 Task: Open Card Card0000000285 in Board Board0000000072 in Workspace WS0000000024 in Trello. Add Member Nikrathi889@gmail.com to Card Card0000000285 in Board Board0000000072 in Workspace WS0000000024 in Trello. Add Purple Label titled Label0000000285 to Card Card0000000285 in Board Board0000000072 in Workspace WS0000000024 in Trello. Add Checklist CL0000000285 to Card Card0000000285 in Board Board0000000072 in Workspace WS0000000024 in Trello. Add Dates with Start Date as Aug 01 2023 and Due Date as Aug 31 2023 to Card Card0000000285 in Board Board0000000072 in Workspace WS0000000024 in Trello
Action: Mouse moved to (414, 220)
Screenshot: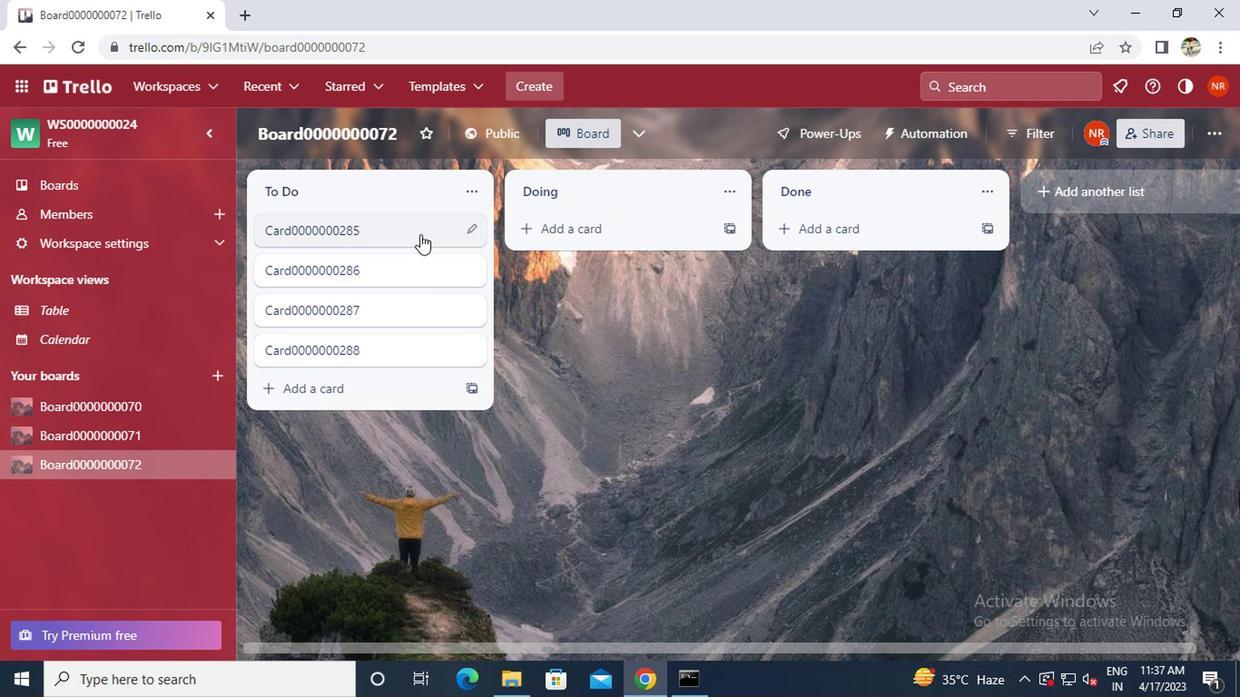 
Action: Mouse pressed left at (414, 220)
Screenshot: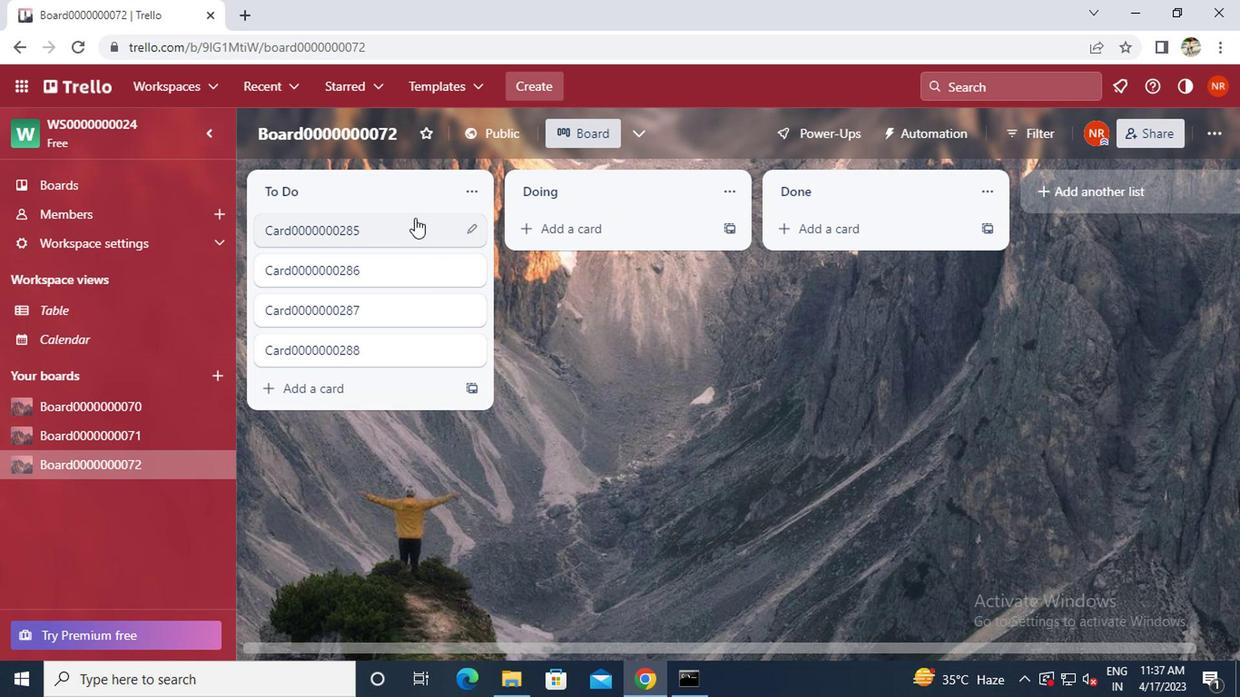 
Action: Mouse moved to (828, 240)
Screenshot: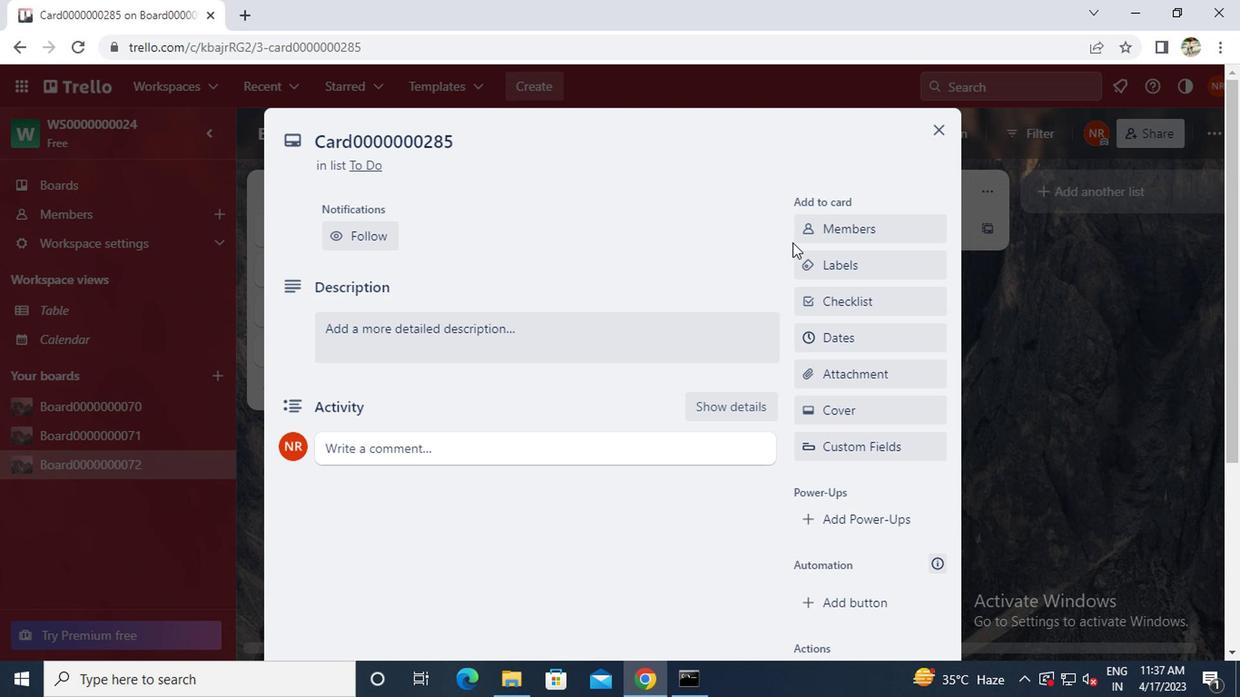 
Action: Mouse pressed left at (828, 240)
Screenshot: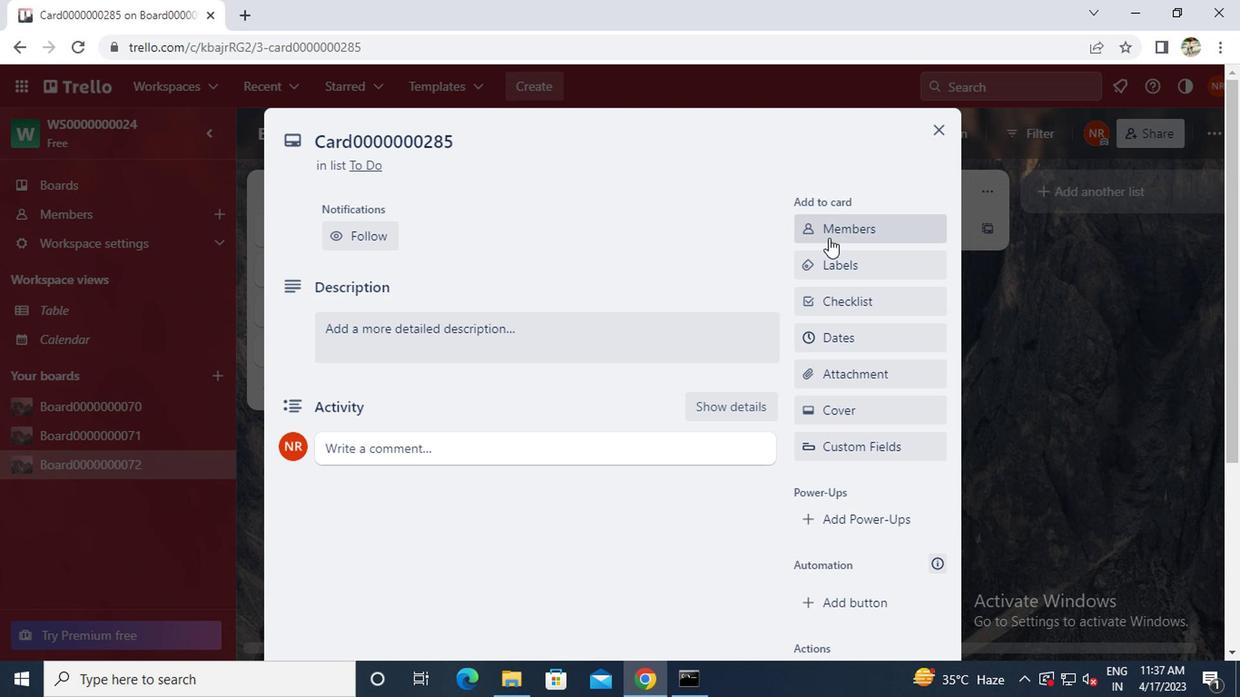 
Action: Mouse moved to (832, 237)
Screenshot: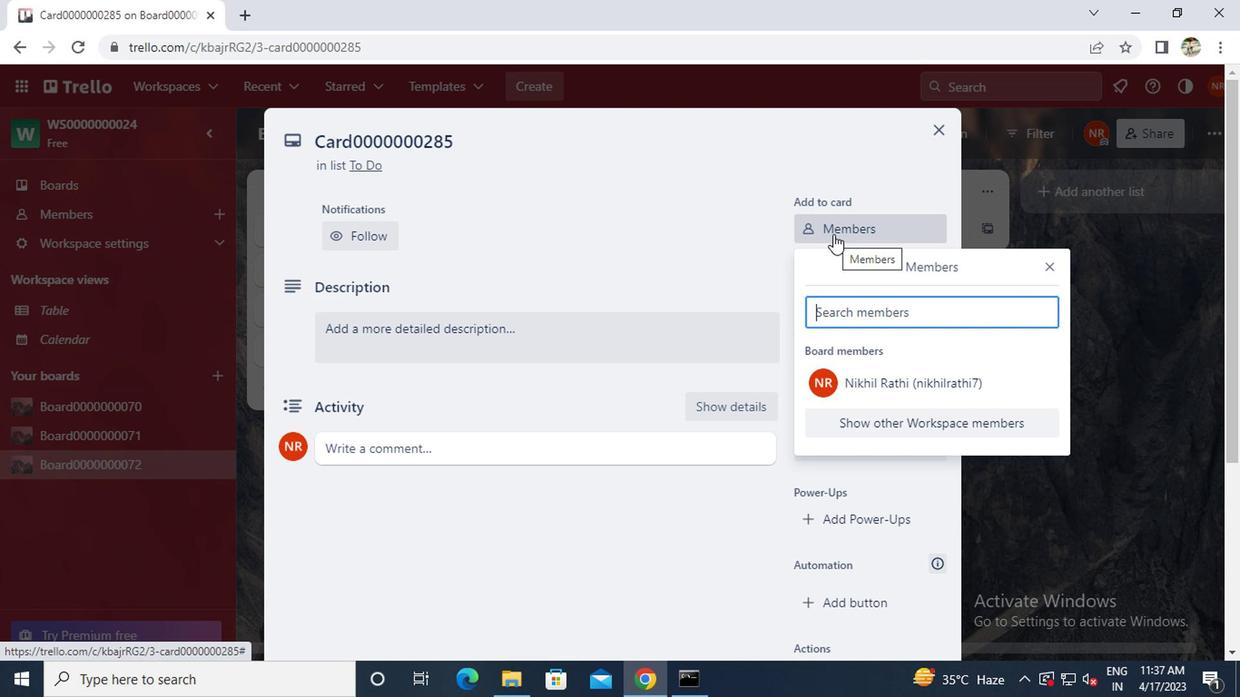 
Action: Key pressed <Key.caps_lock>nik
Screenshot: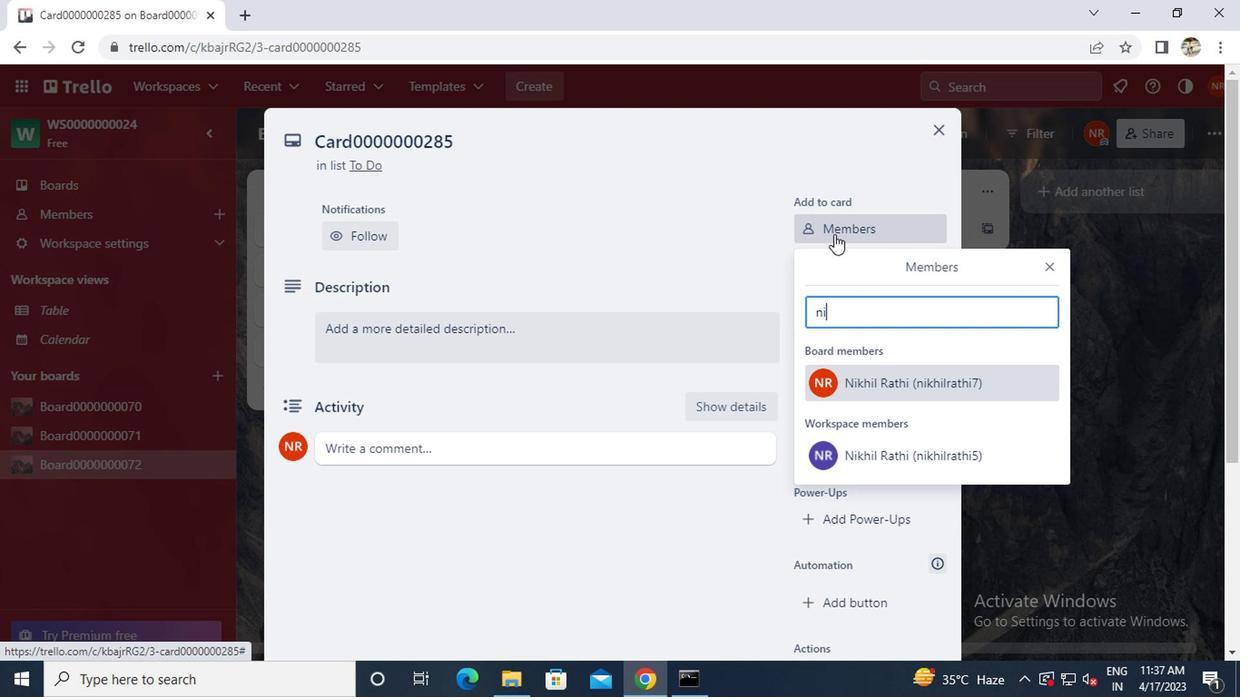 
Action: Mouse moved to (840, 232)
Screenshot: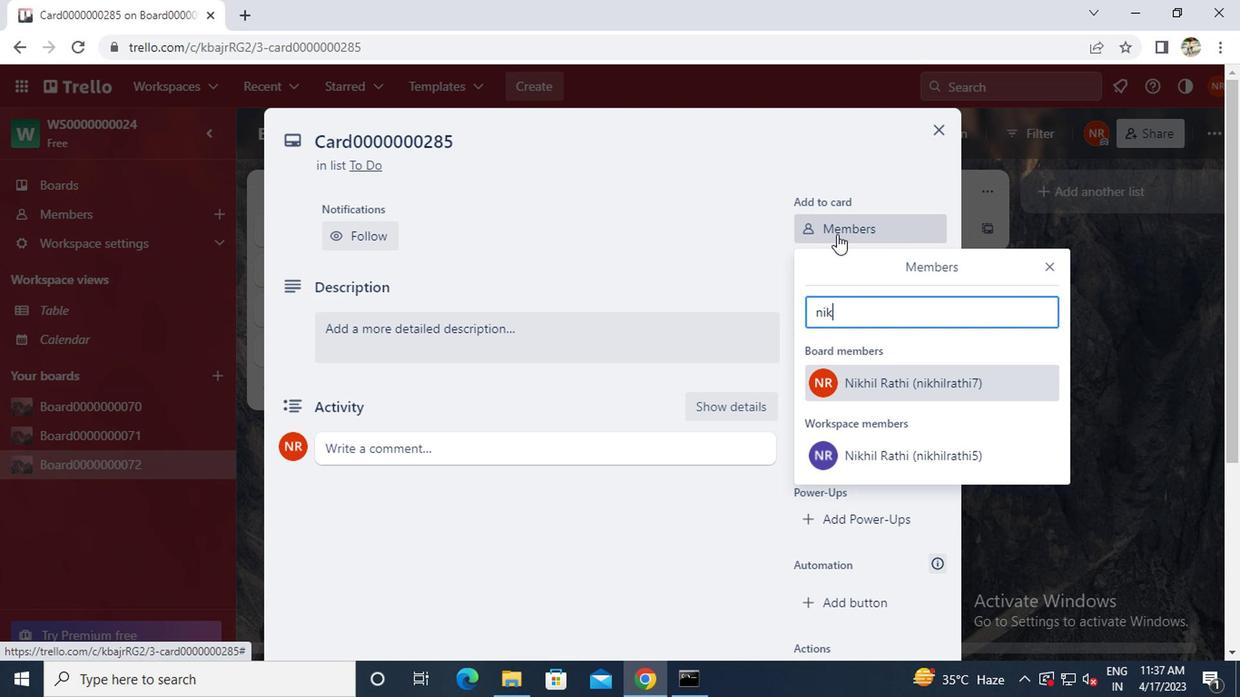 
Action: Key pressed r
Screenshot: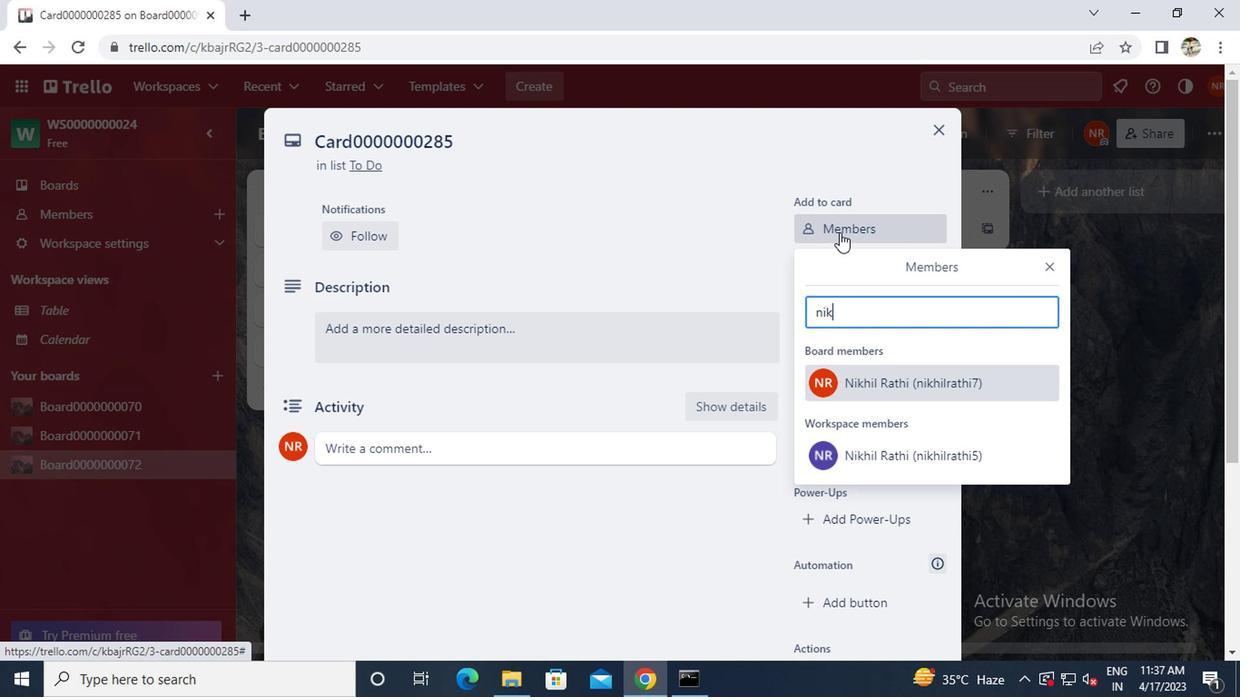 
Action: Mouse moved to (841, 232)
Screenshot: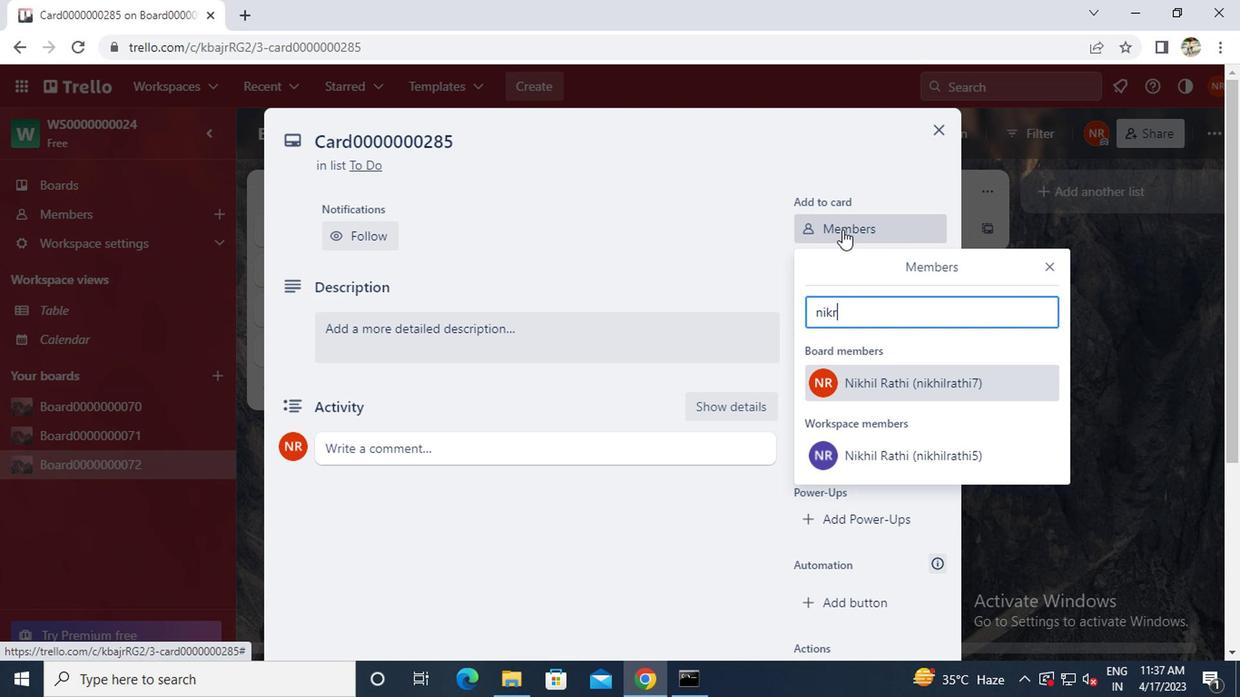 
Action: Key pressed athi
Screenshot: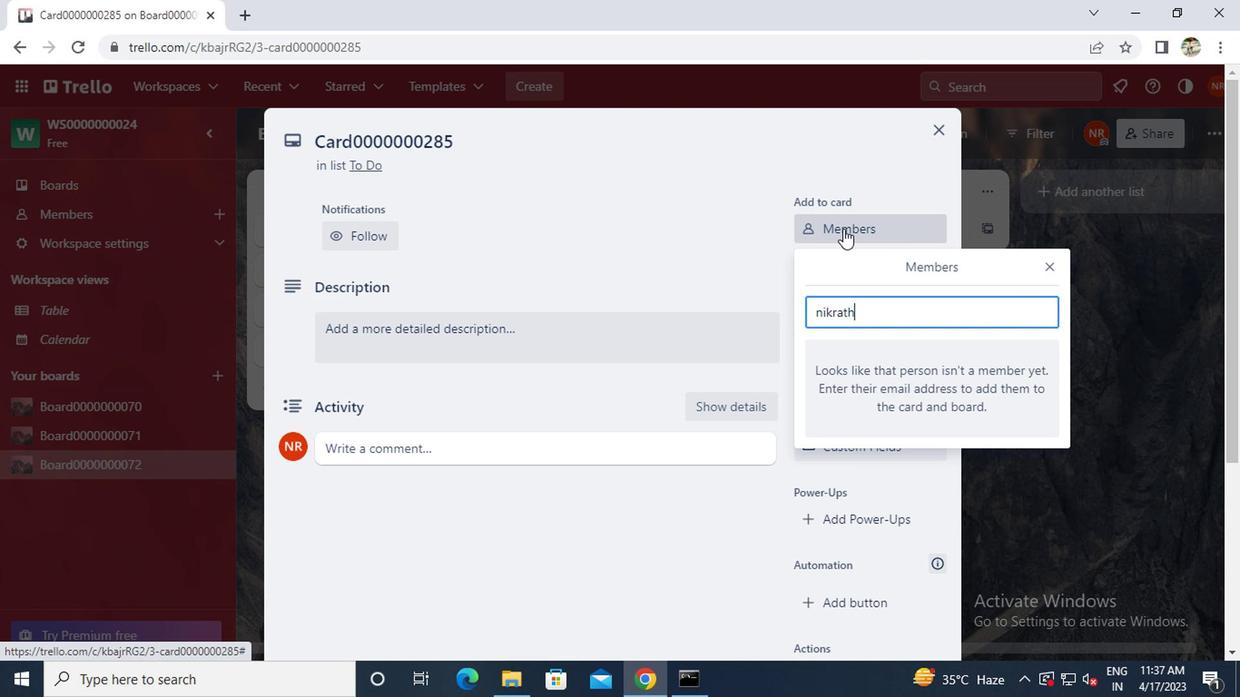 
Action: Mouse moved to (842, 230)
Screenshot: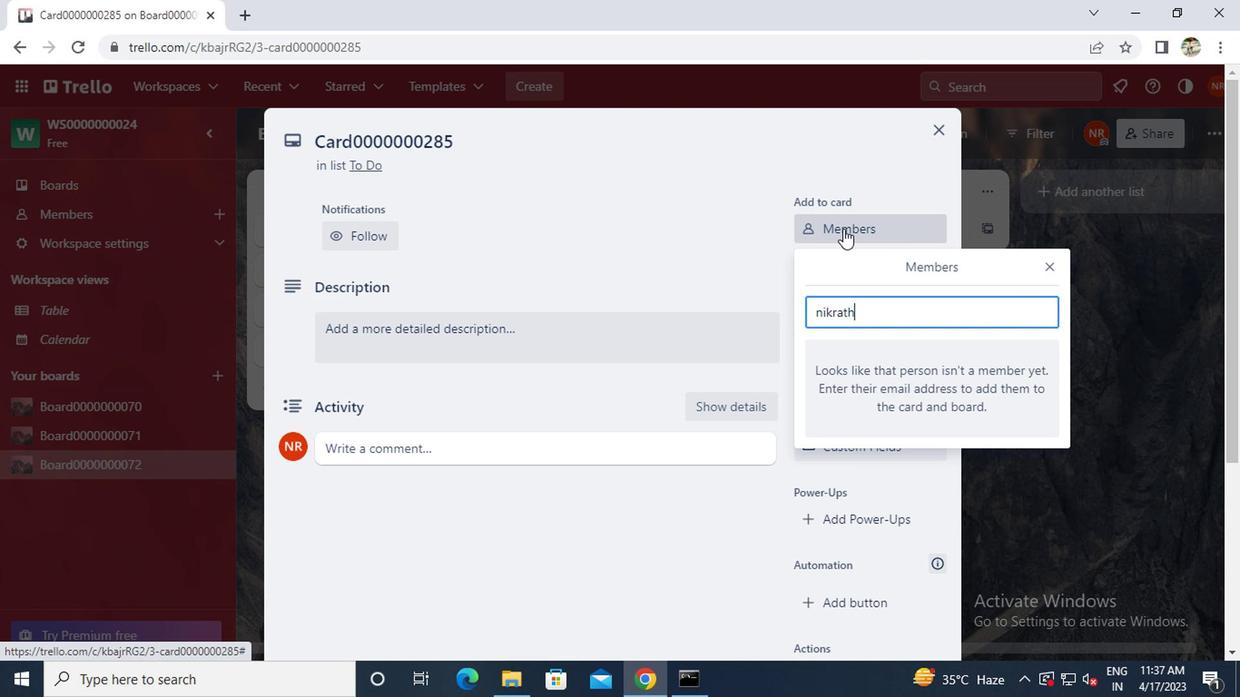 
Action: Key pressed 889<Key.shift>@GMA
Screenshot: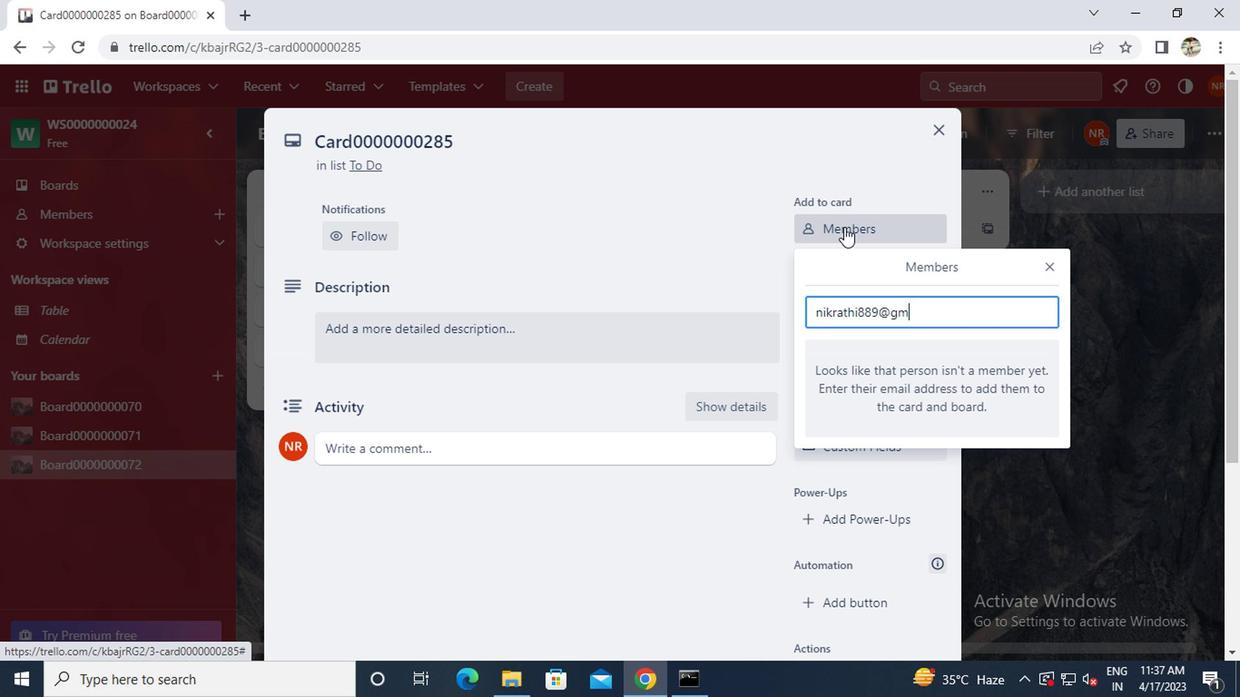 
Action: Mouse moved to (843, 230)
Screenshot: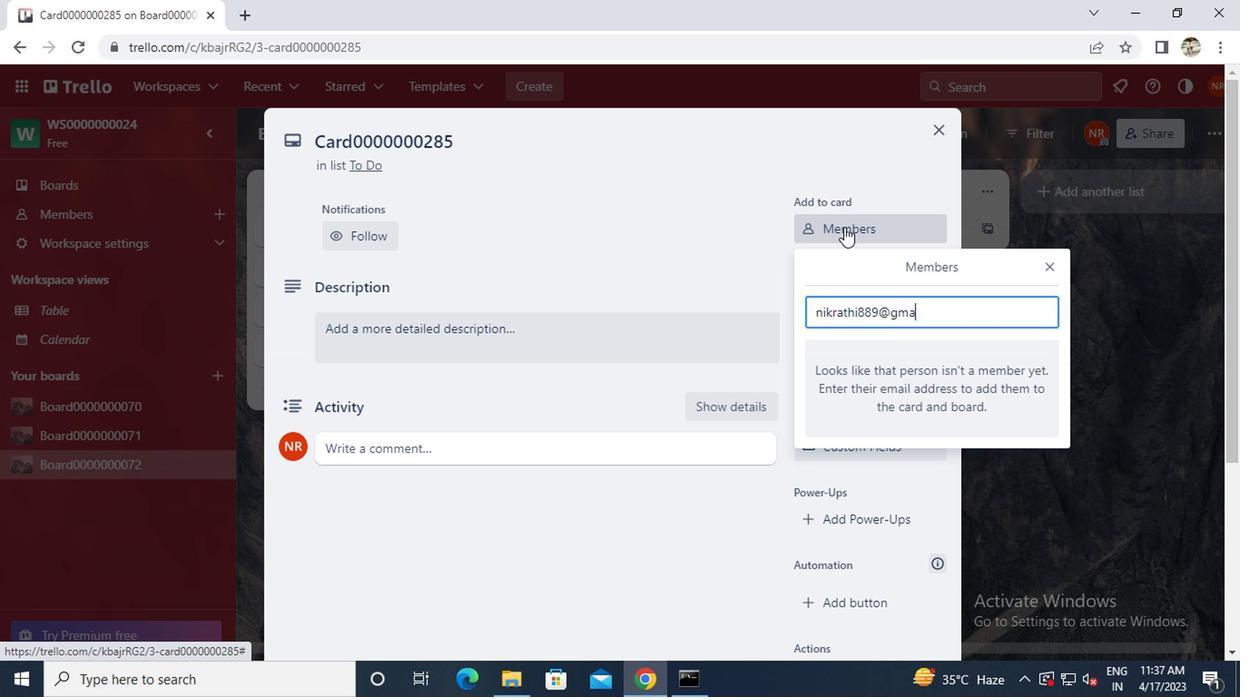 
Action: Key pressed IL.
Screenshot: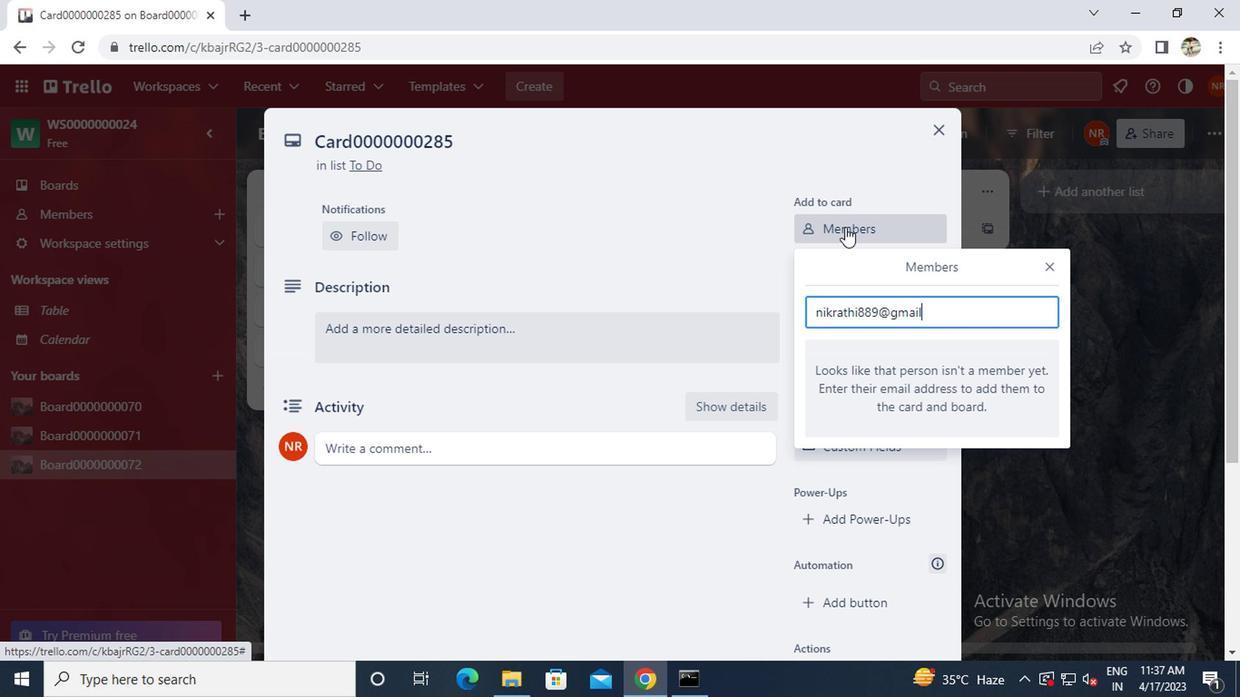 
Action: Mouse moved to (844, 229)
Screenshot: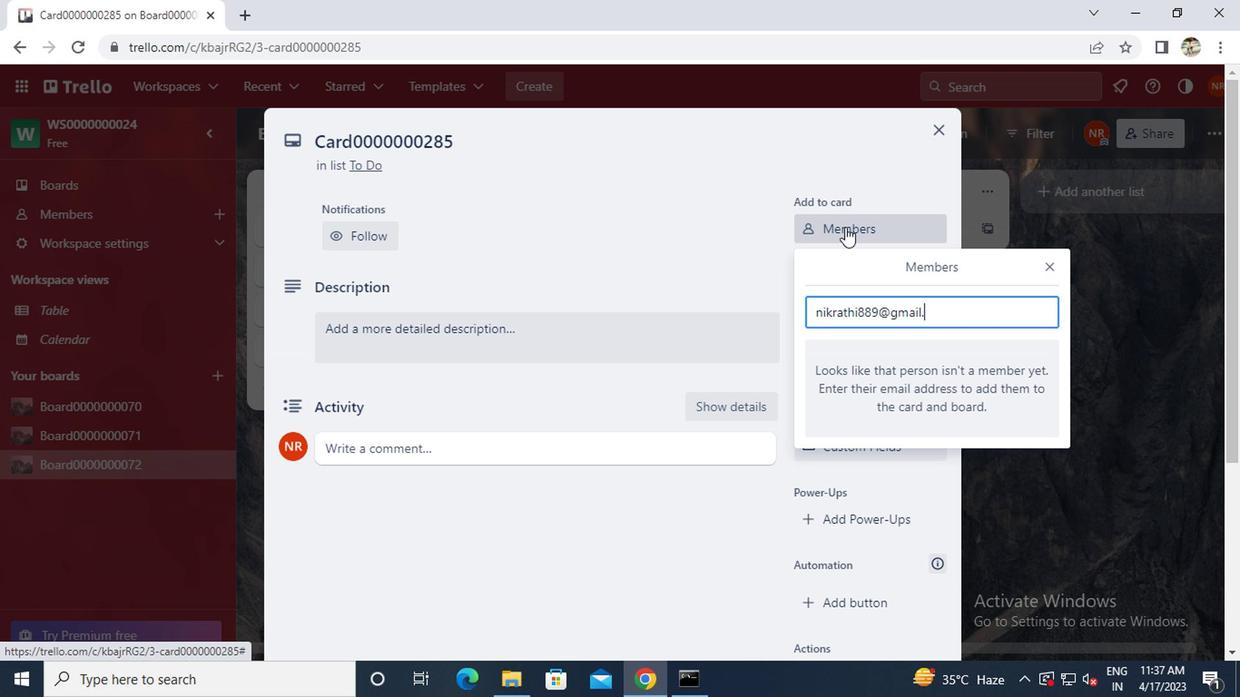 
Action: Key pressed C
Screenshot: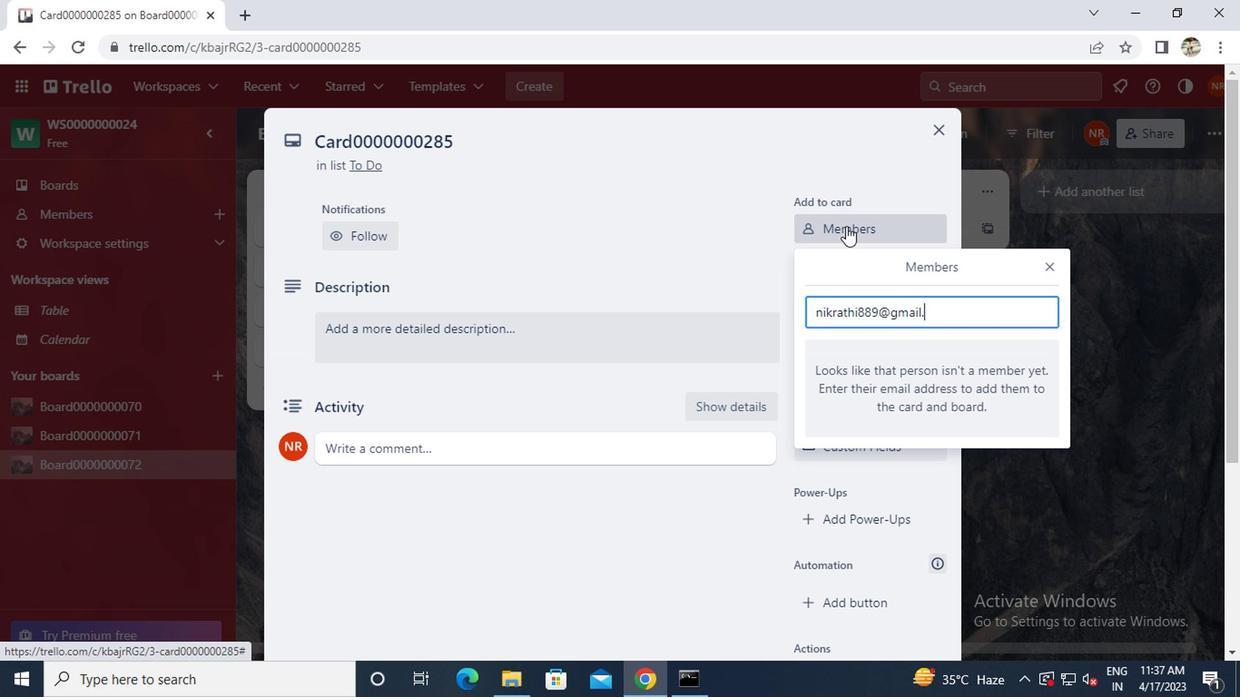 
Action: Mouse moved to (844, 229)
Screenshot: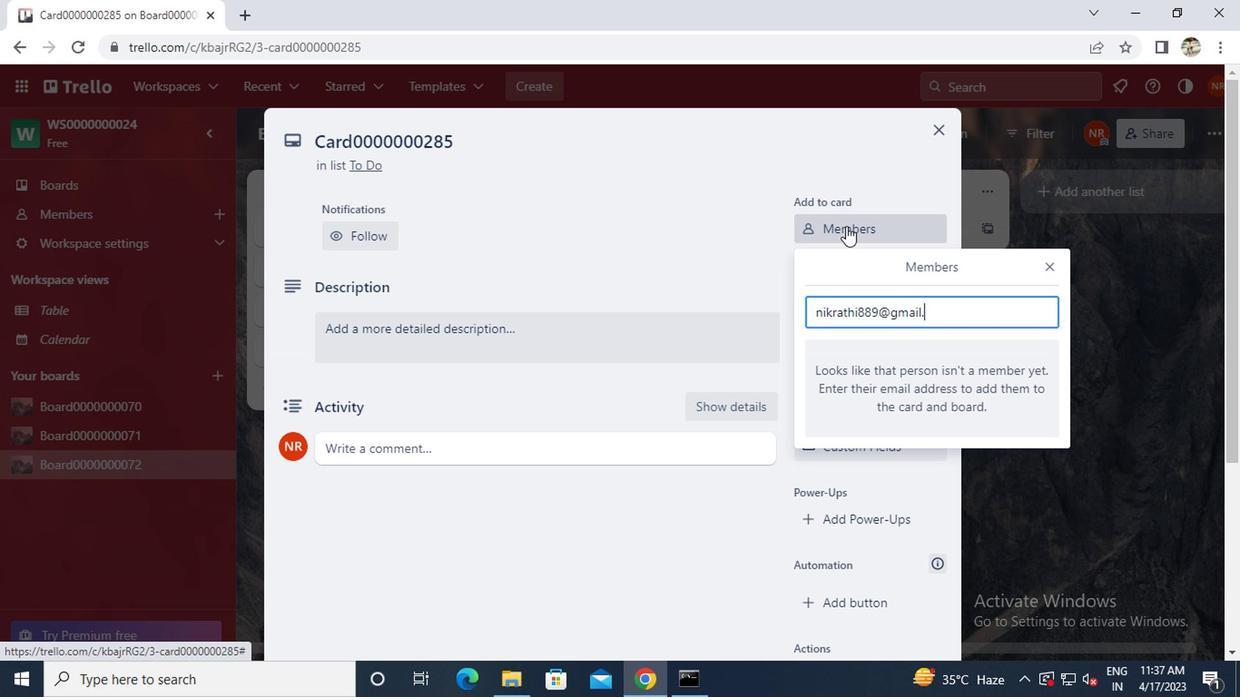 
Action: Key pressed OM
Screenshot: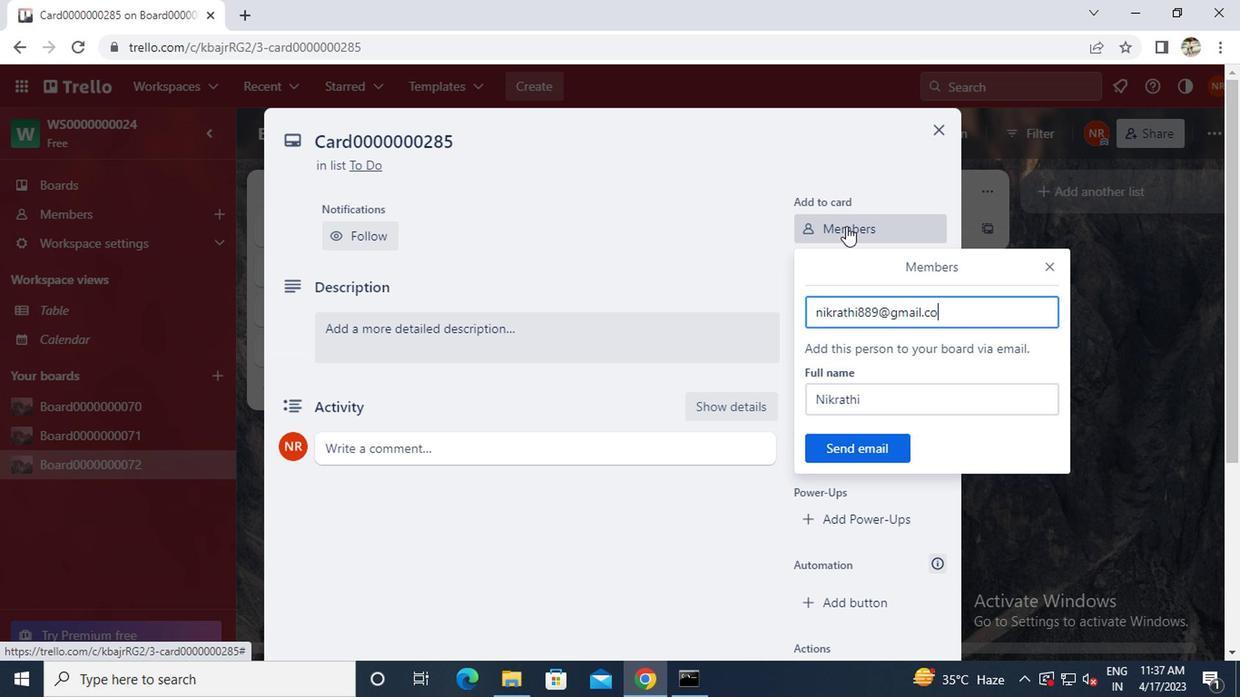 
Action: Mouse moved to (834, 454)
Screenshot: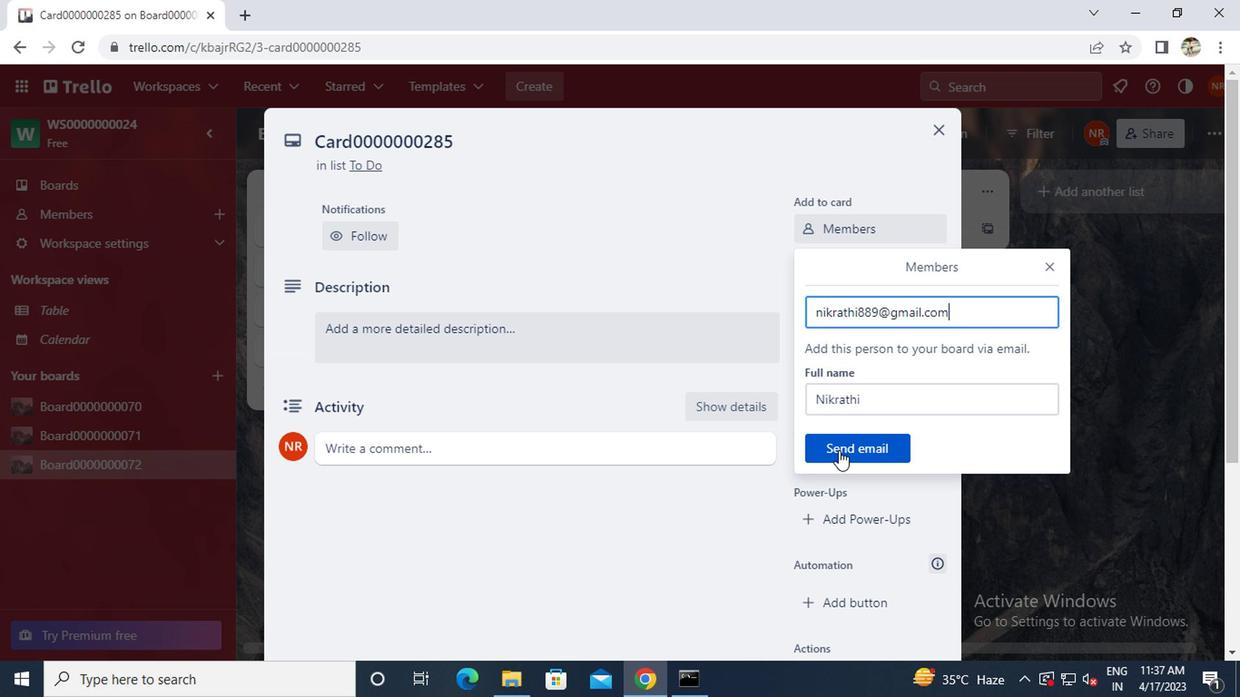 
Action: Mouse pressed left at (834, 454)
Screenshot: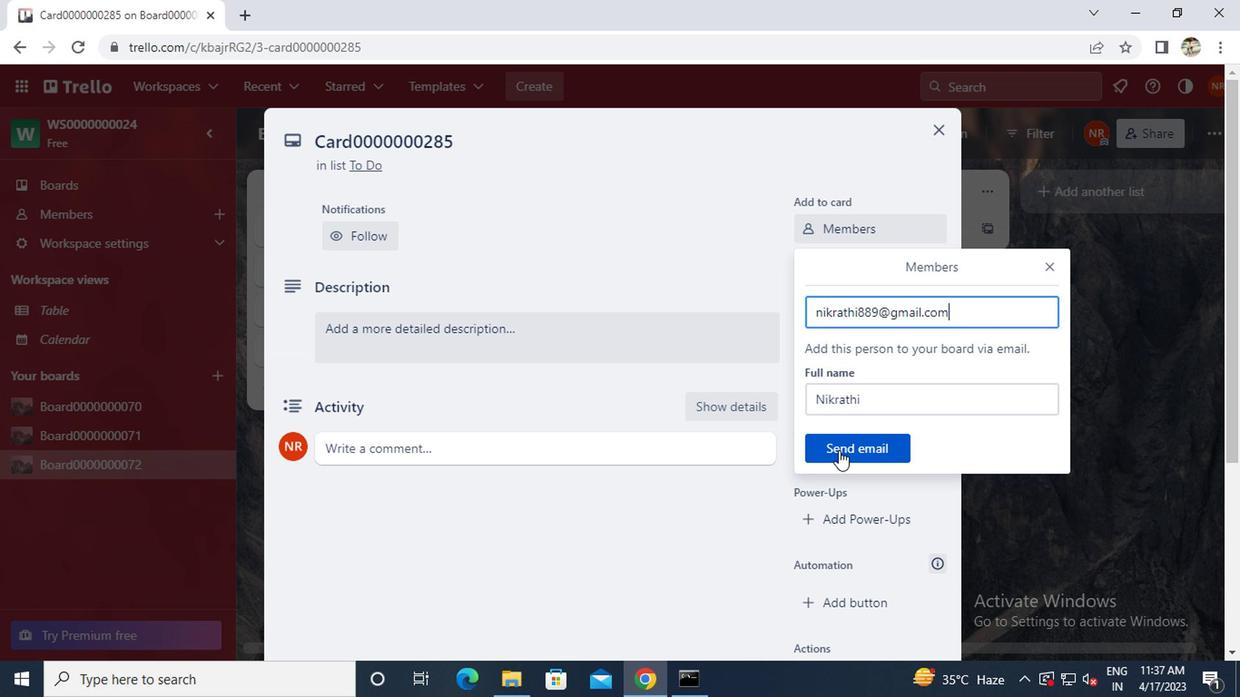 
Action: Mouse moved to (823, 274)
Screenshot: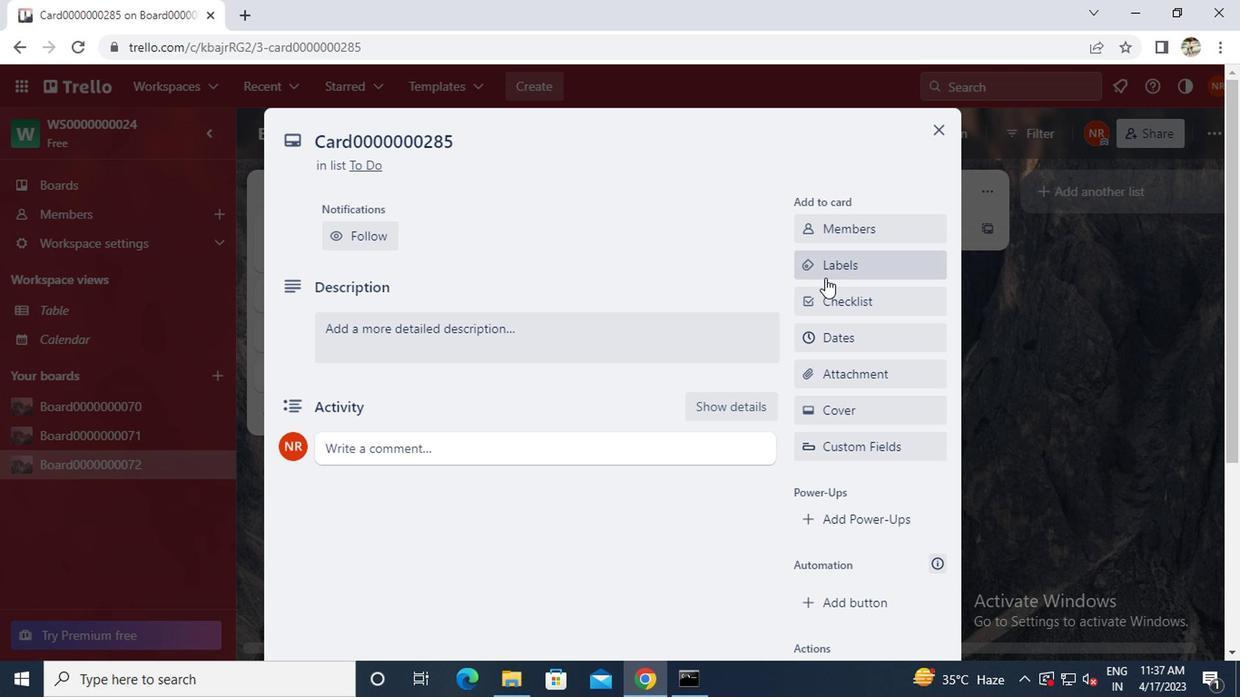 
Action: Mouse pressed left at (823, 274)
Screenshot: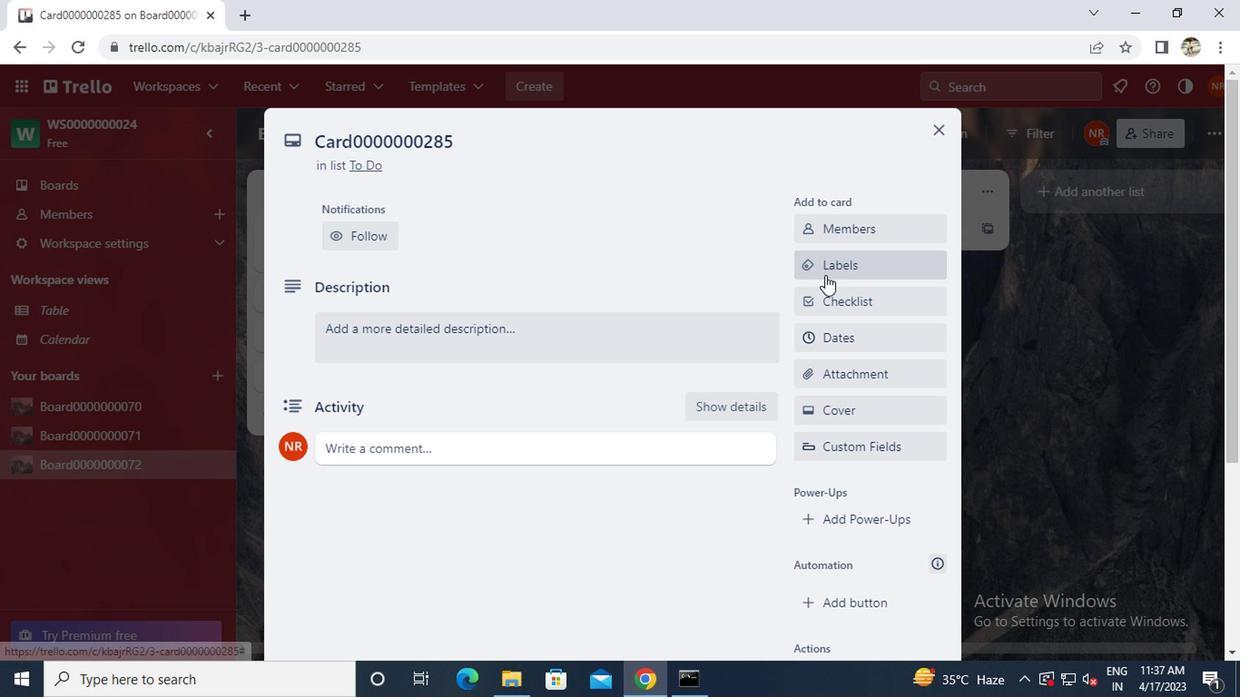 
Action: Mouse moved to (898, 456)
Screenshot: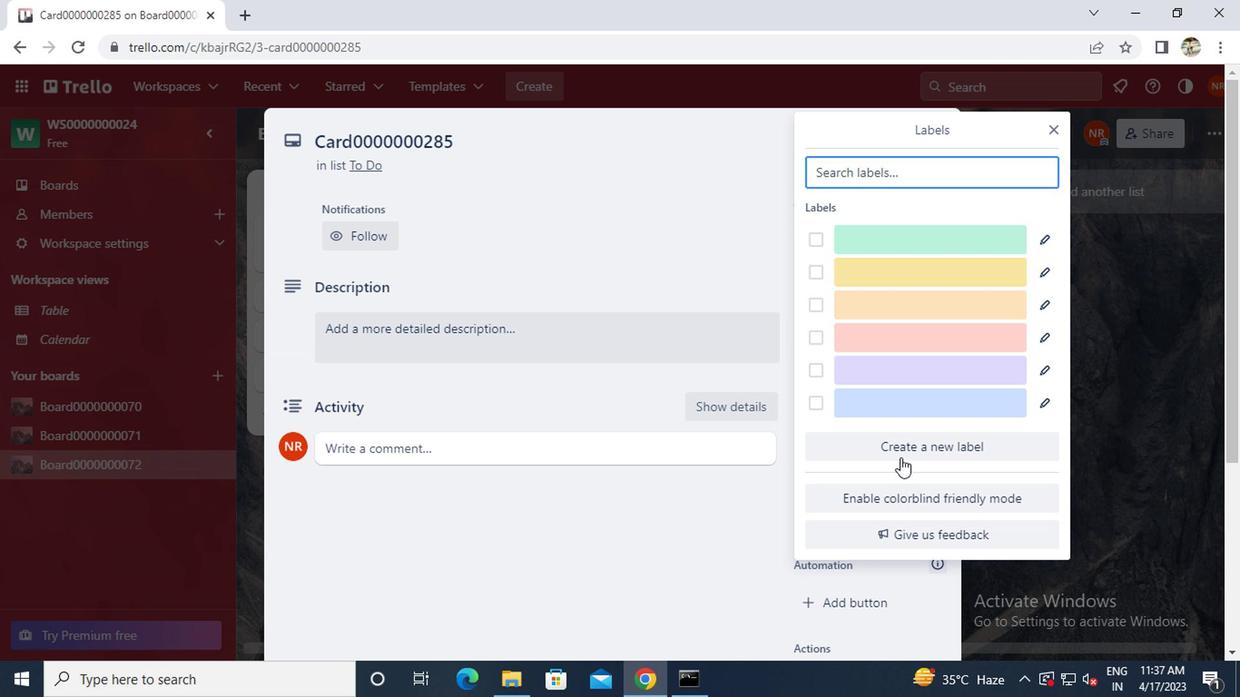 
Action: Mouse pressed left at (898, 456)
Screenshot: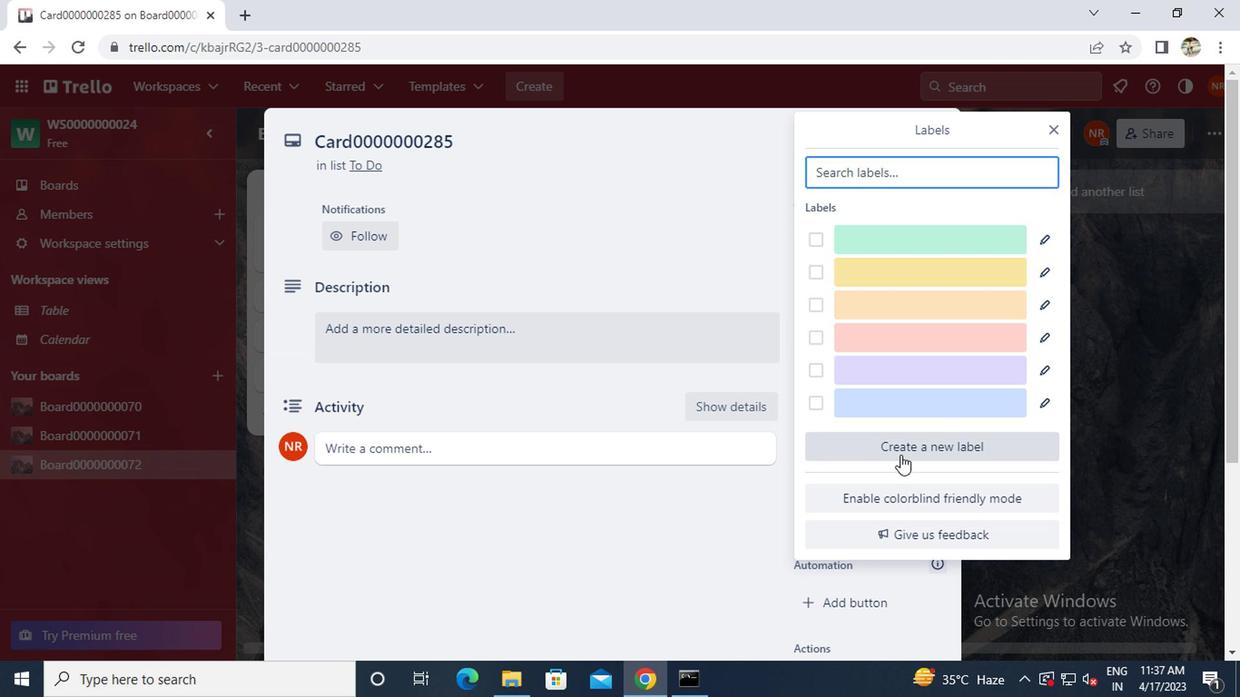 
Action: Mouse moved to (1022, 423)
Screenshot: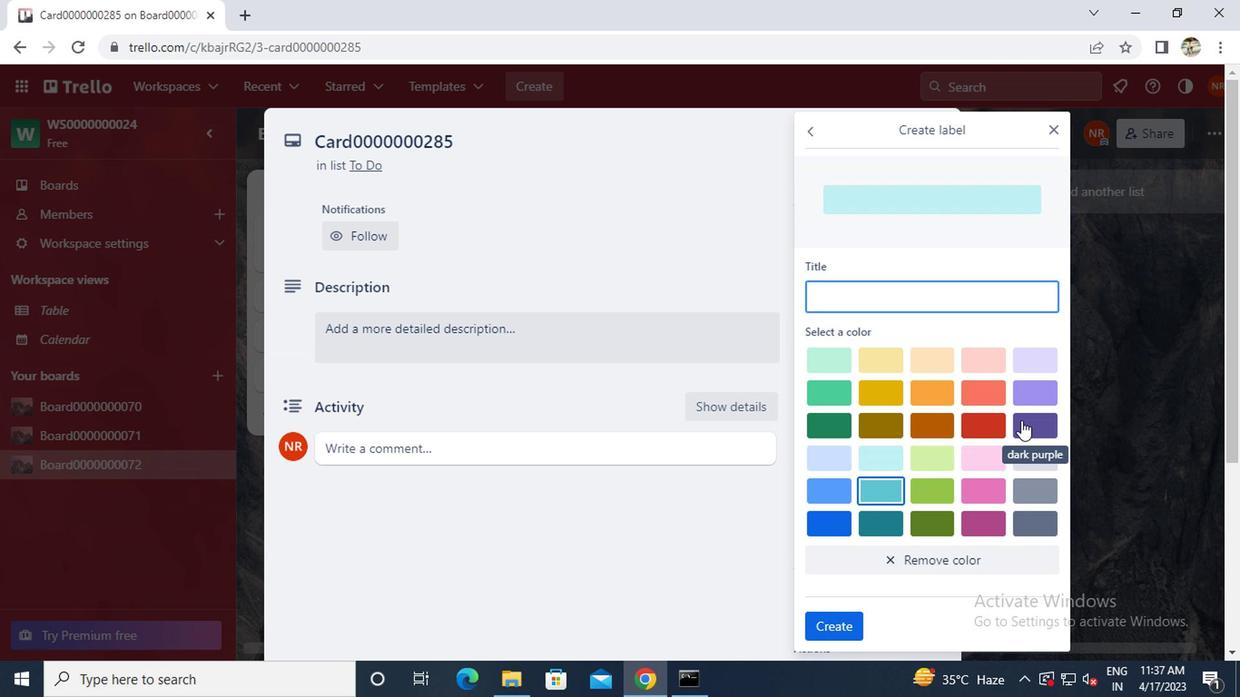 
Action: Mouse pressed left at (1022, 423)
Screenshot: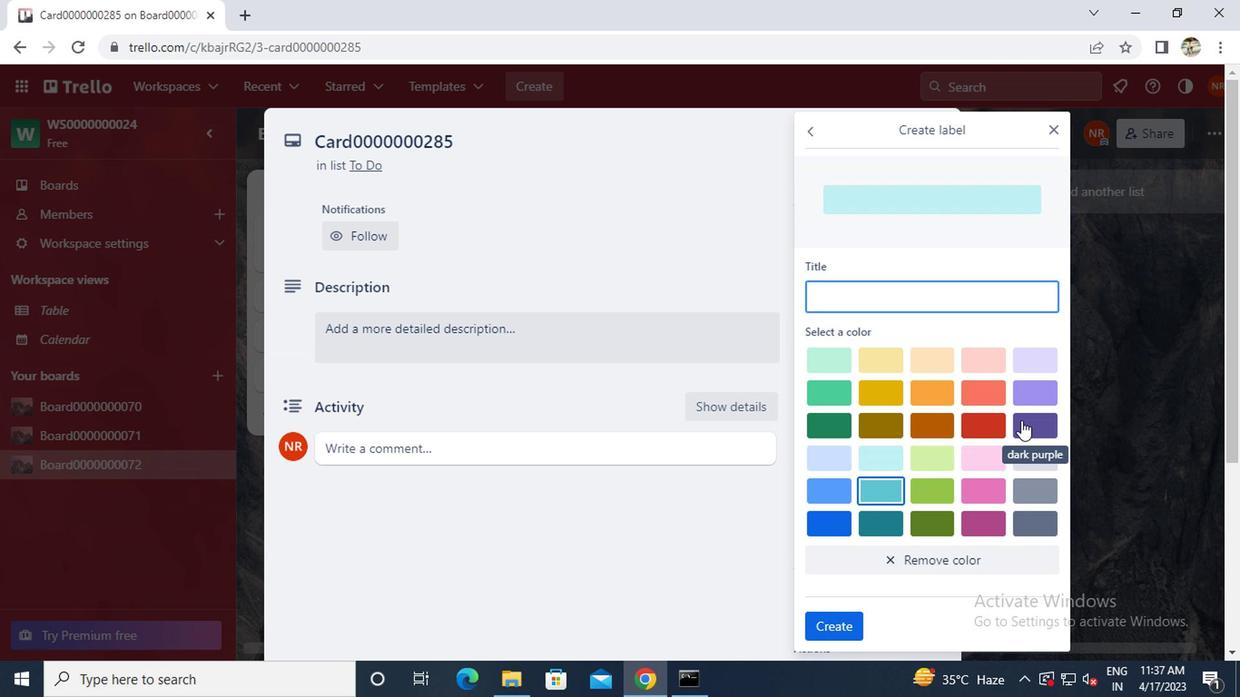 
Action: Mouse moved to (945, 306)
Screenshot: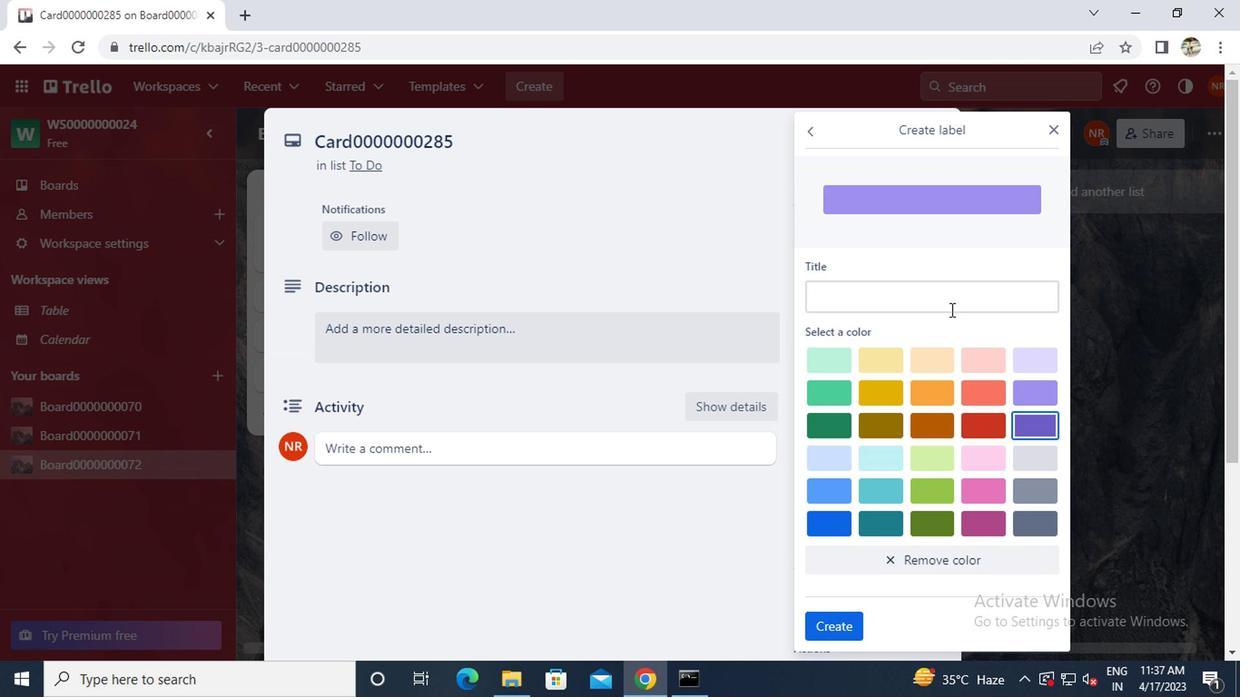 
Action: Mouse pressed left at (945, 306)
Screenshot: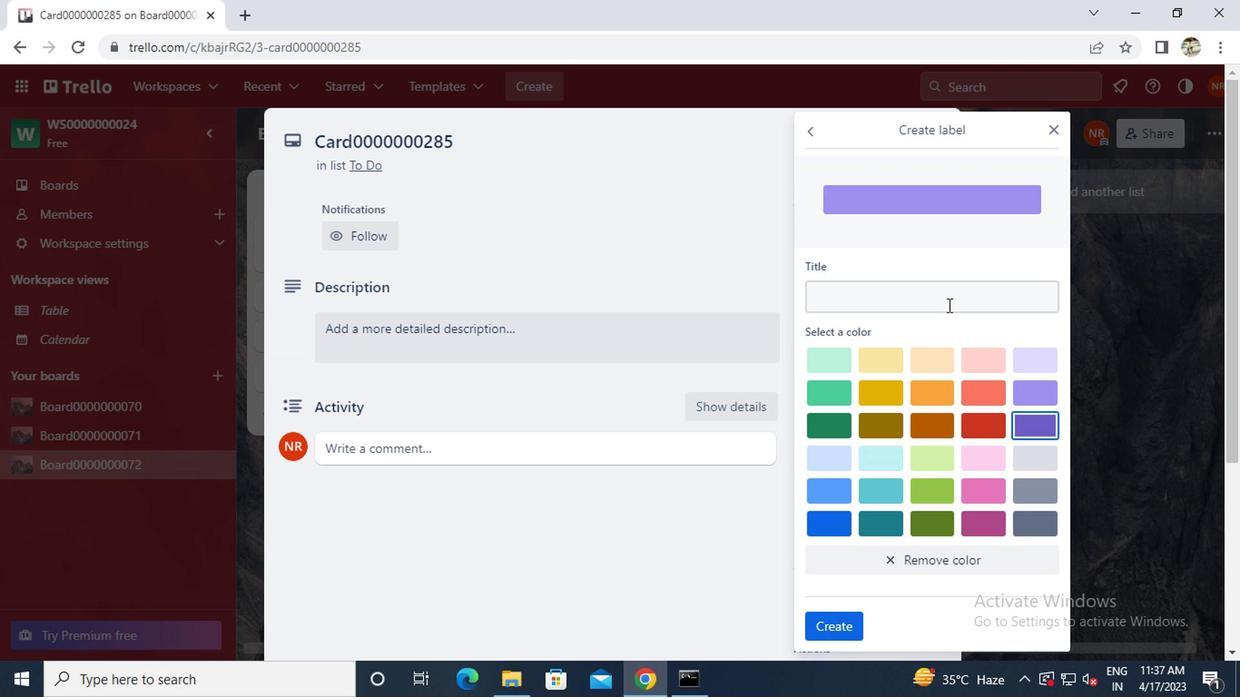 
Action: Mouse moved to (975, 281)
Screenshot: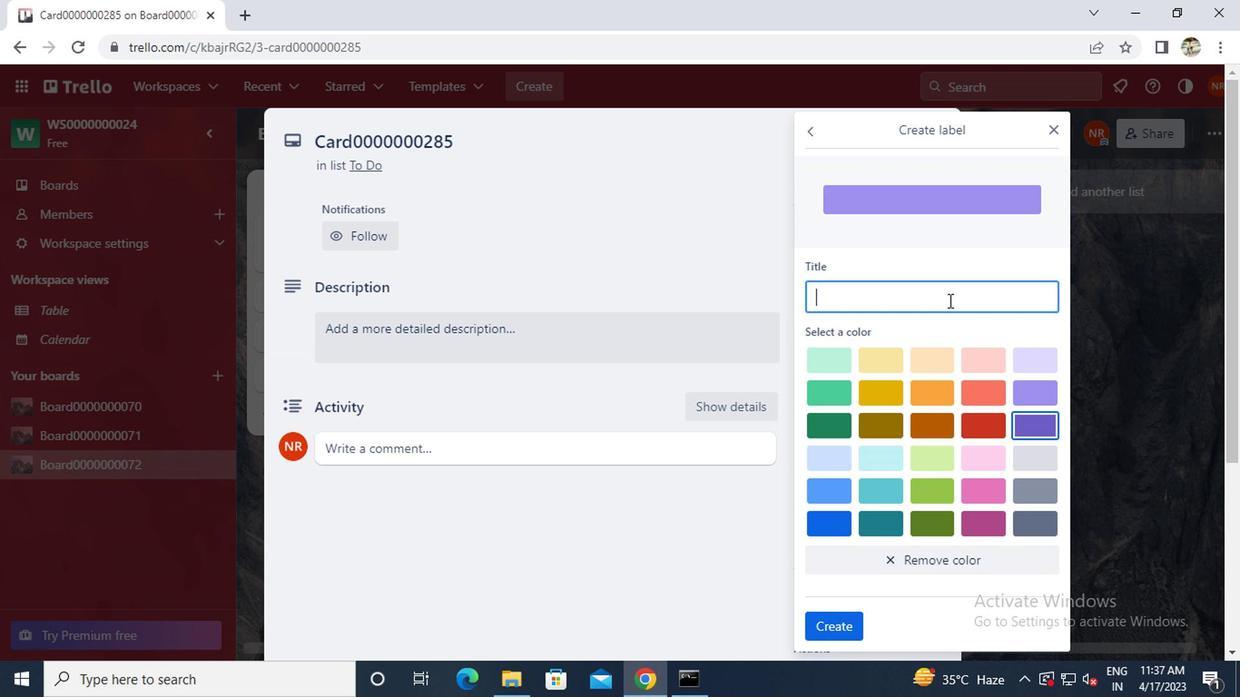 
Action: Key pressed <Key.caps_lock>L<Key.caps_lock>ABEL0000000285
Screenshot: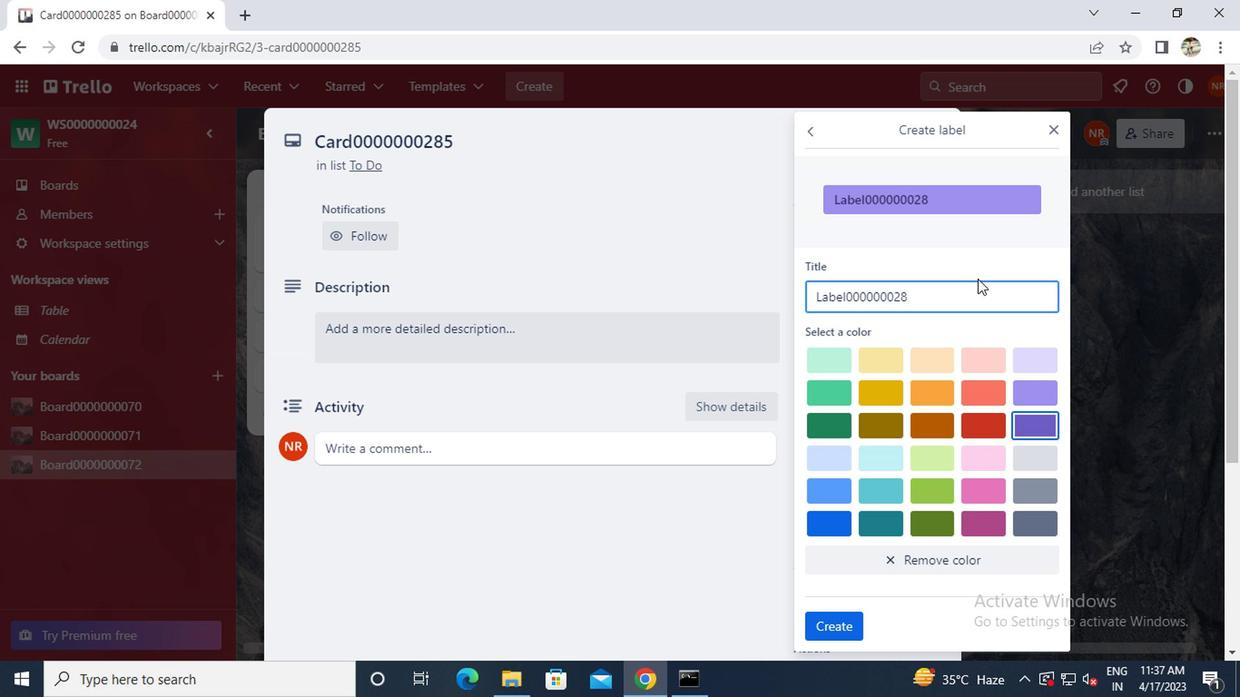 
Action: Mouse moved to (833, 619)
Screenshot: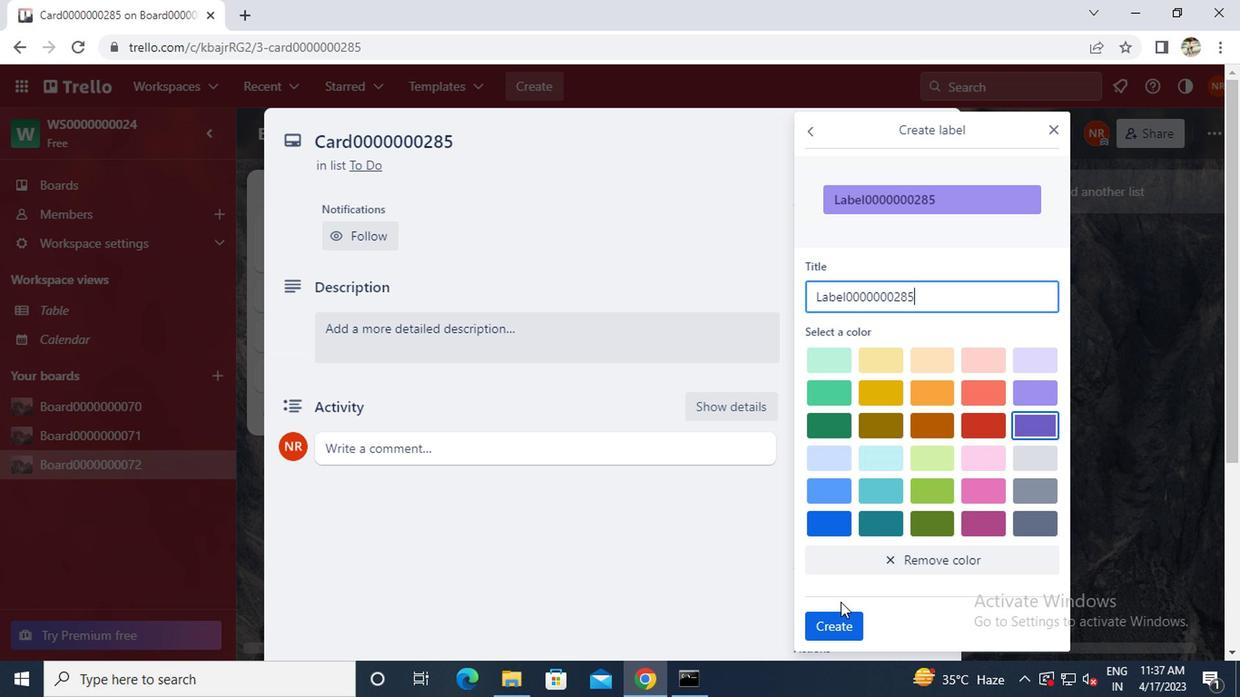 
Action: Mouse pressed left at (833, 619)
Screenshot: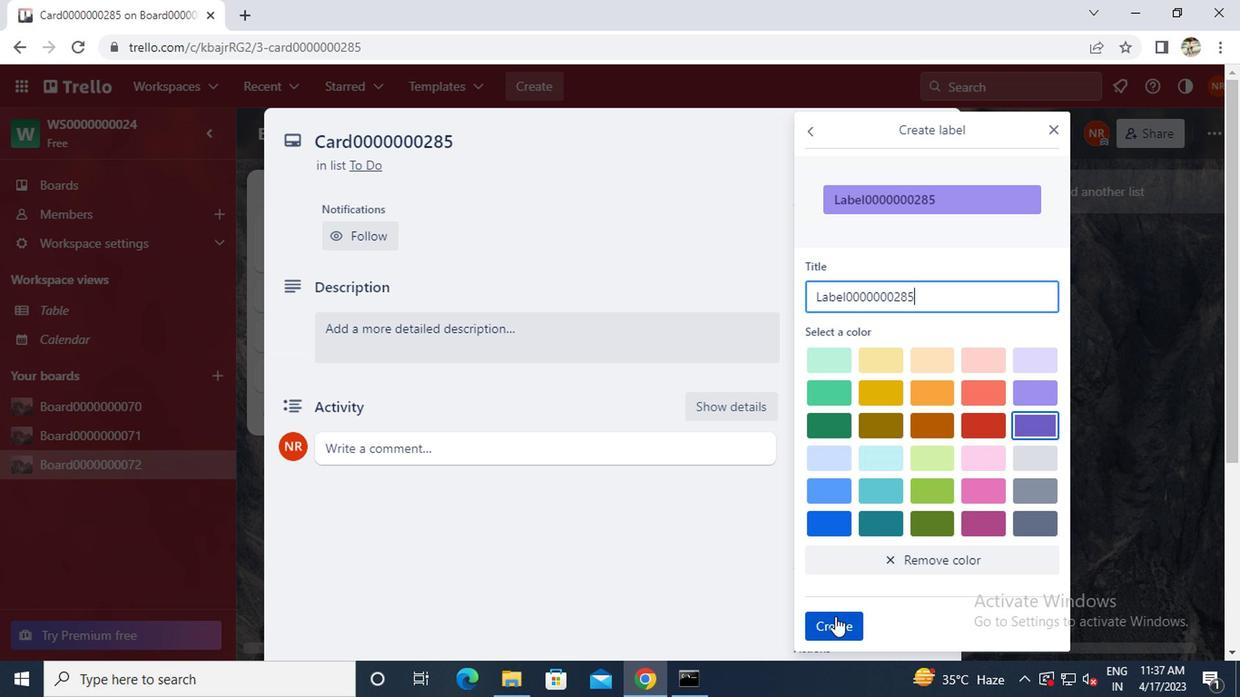 
Action: Mouse moved to (1048, 137)
Screenshot: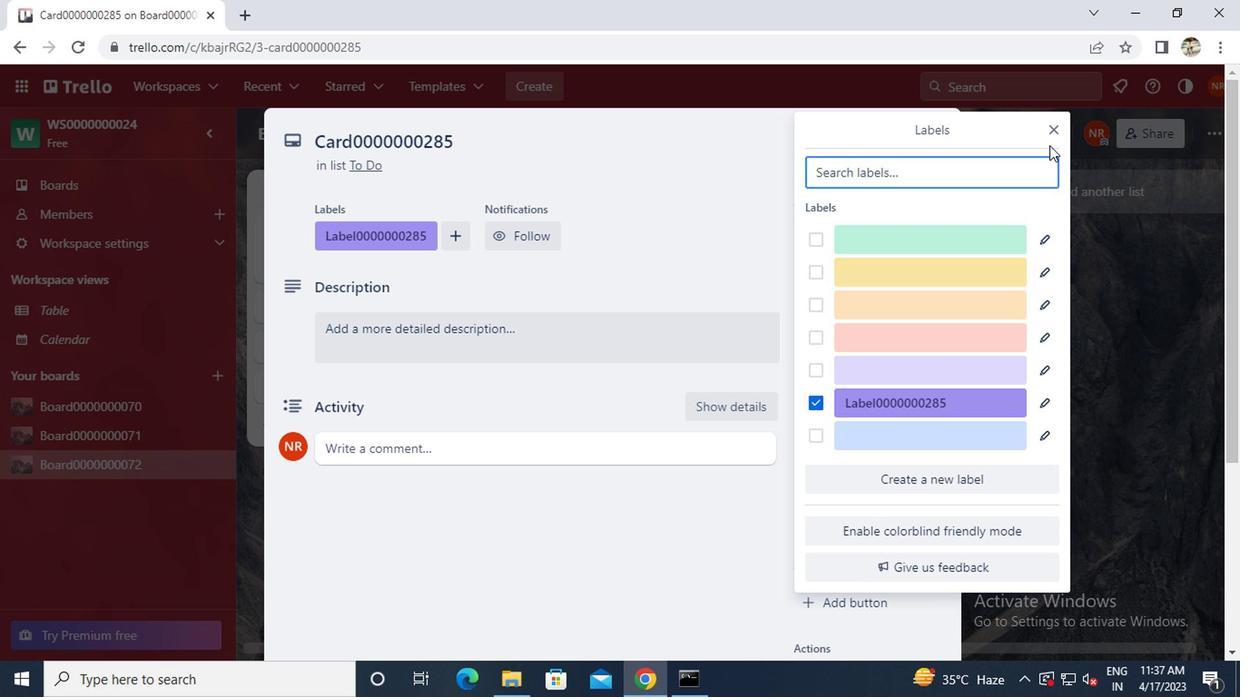
Action: Mouse pressed left at (1048, 137)
Screenshot: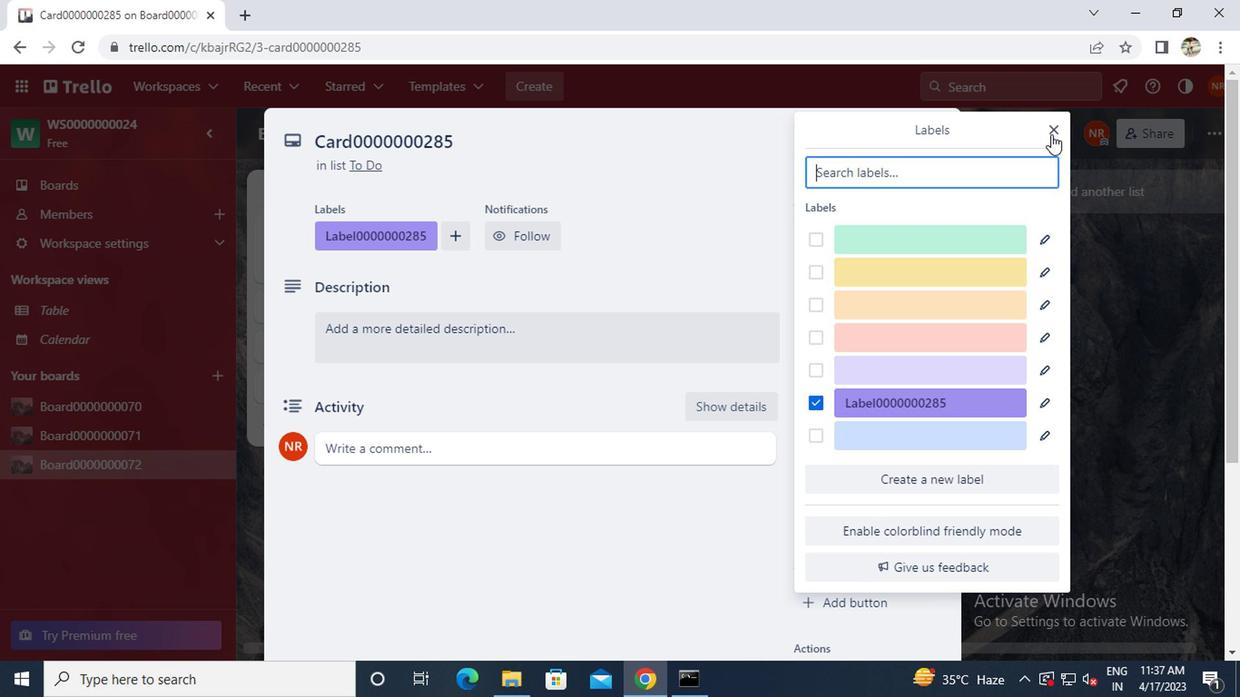 
Action: Mouse moved to (873, 310)
Screenshot: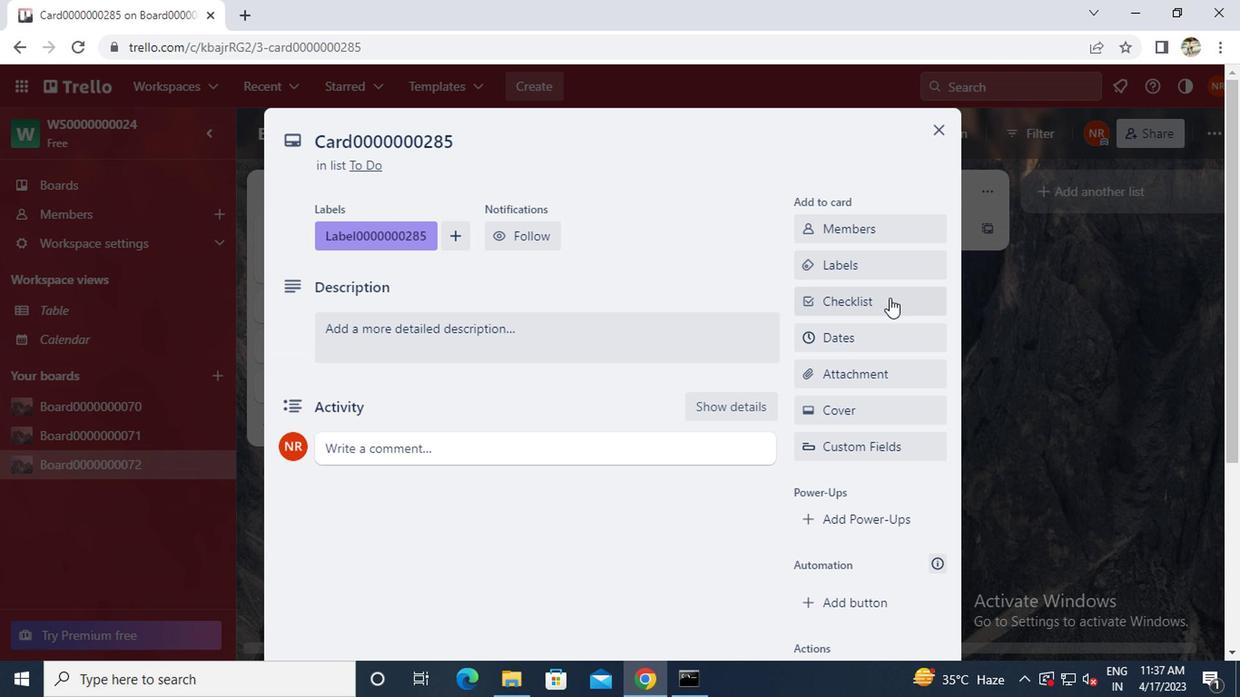 
Action: Mouse pressed left at (873, 310)
Screenshot: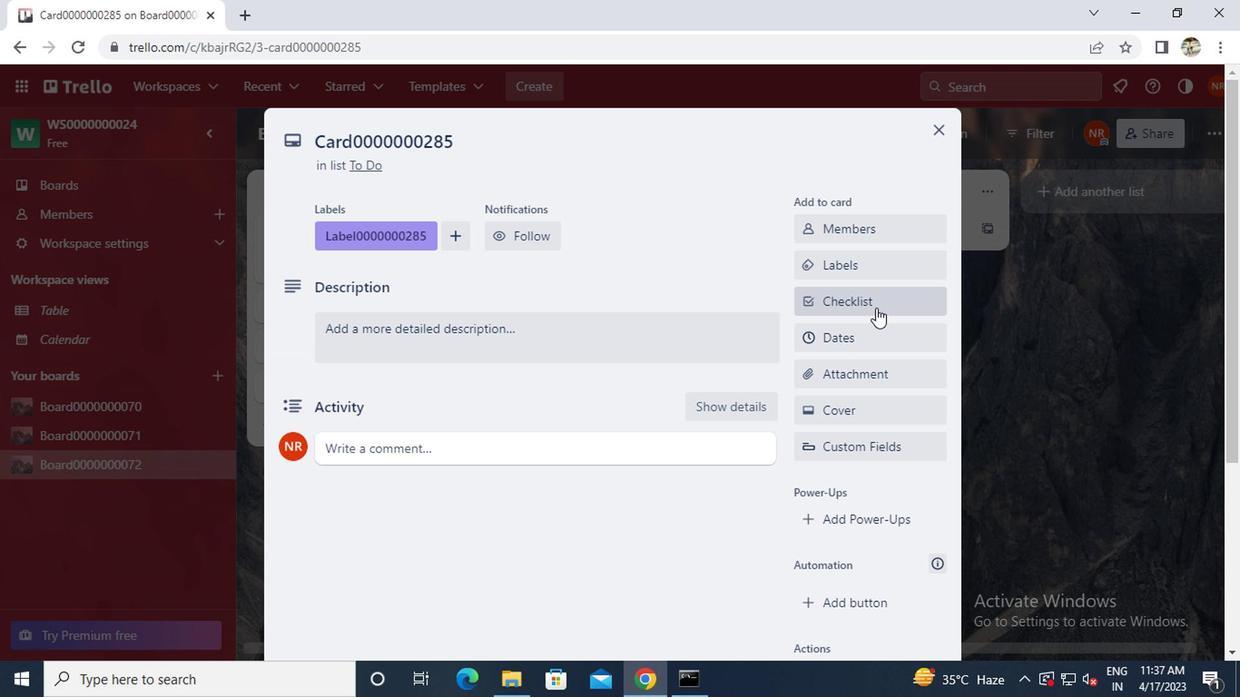 
Action: Key pressed <Key.caps_lock>CL0000000285
Screenshot: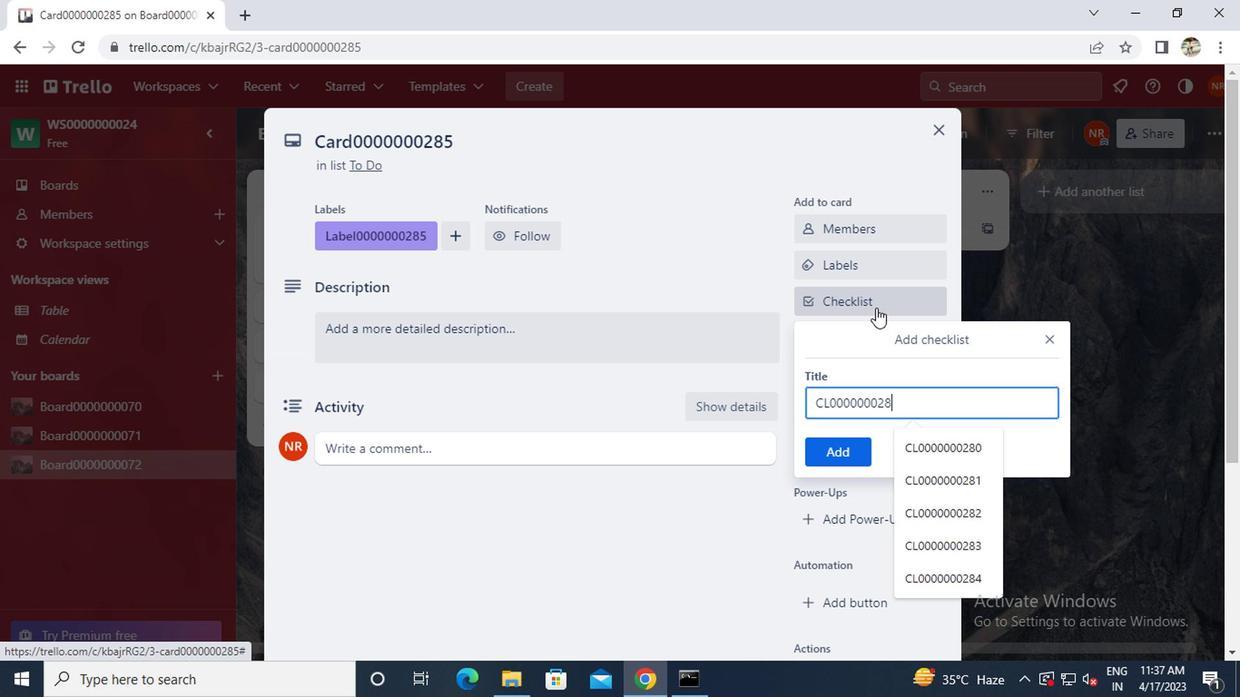 
Action: Mouse moved to (834, 453)
Screenshot: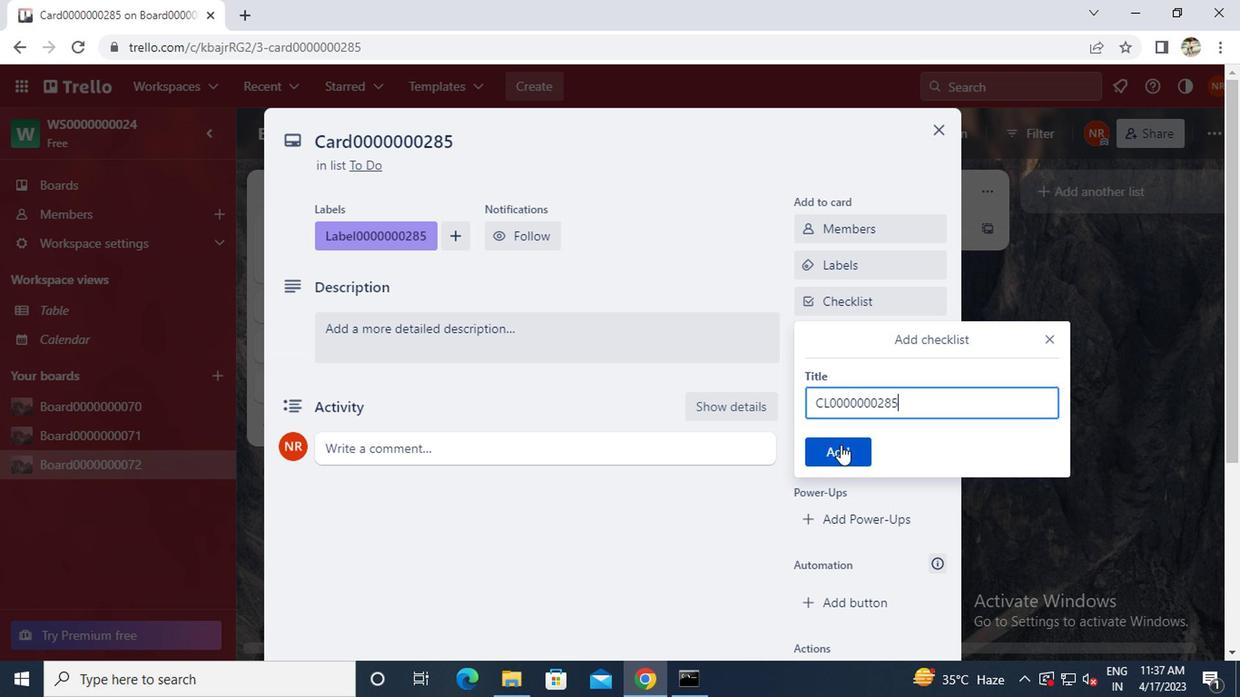 
Action: Mouse pressed left at (834, 453)
Screenshot: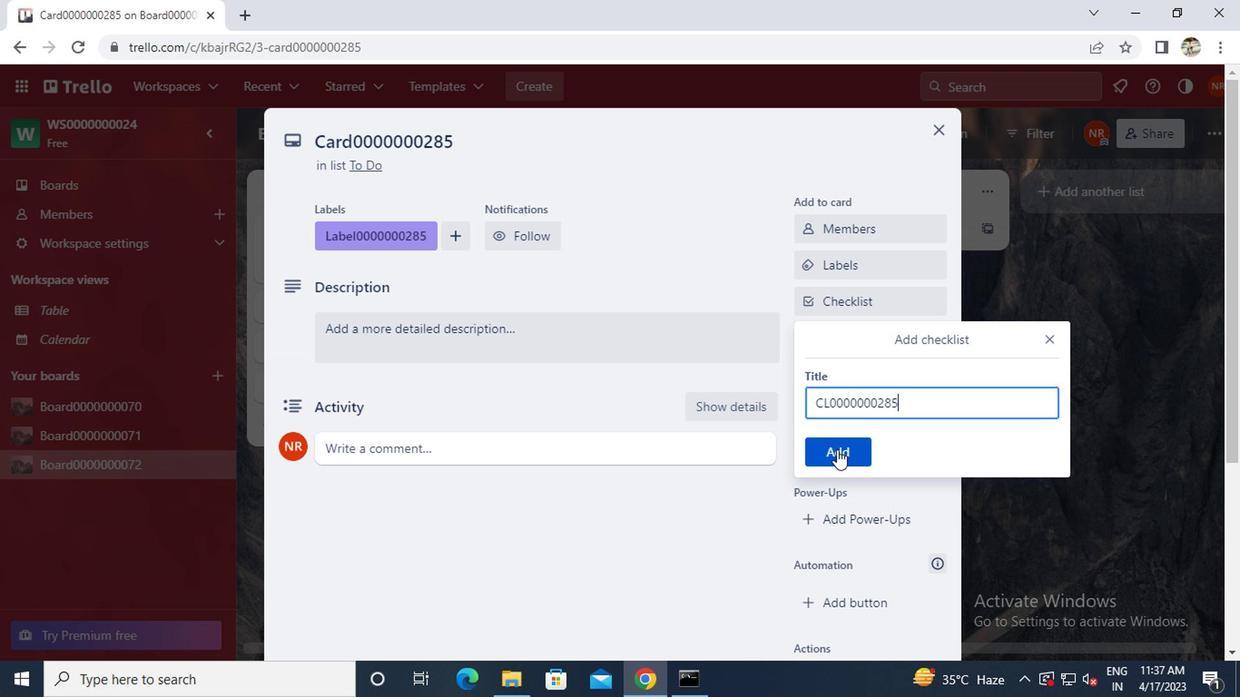 
Action: Mouse moved to (841, 340)
Screenshot: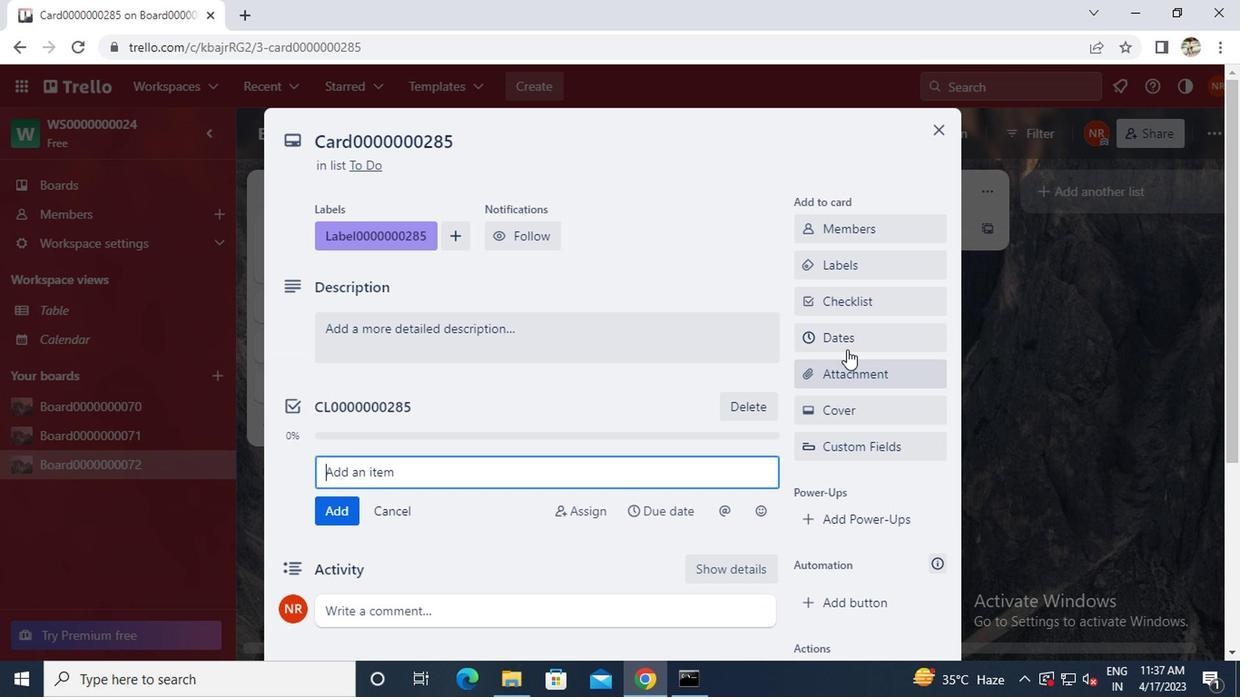
Action: Mouse pressed left at (841, 340)
Screenshot: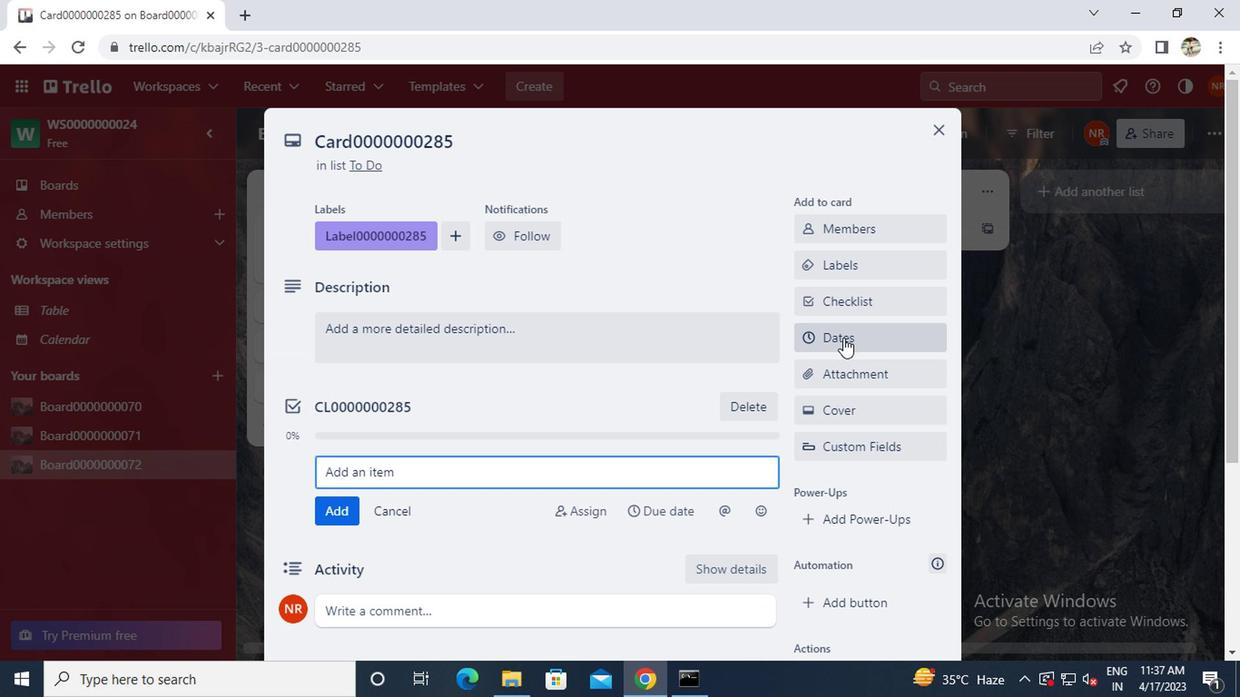 
Action: Mouse moved to (809, 456)
Screenshot: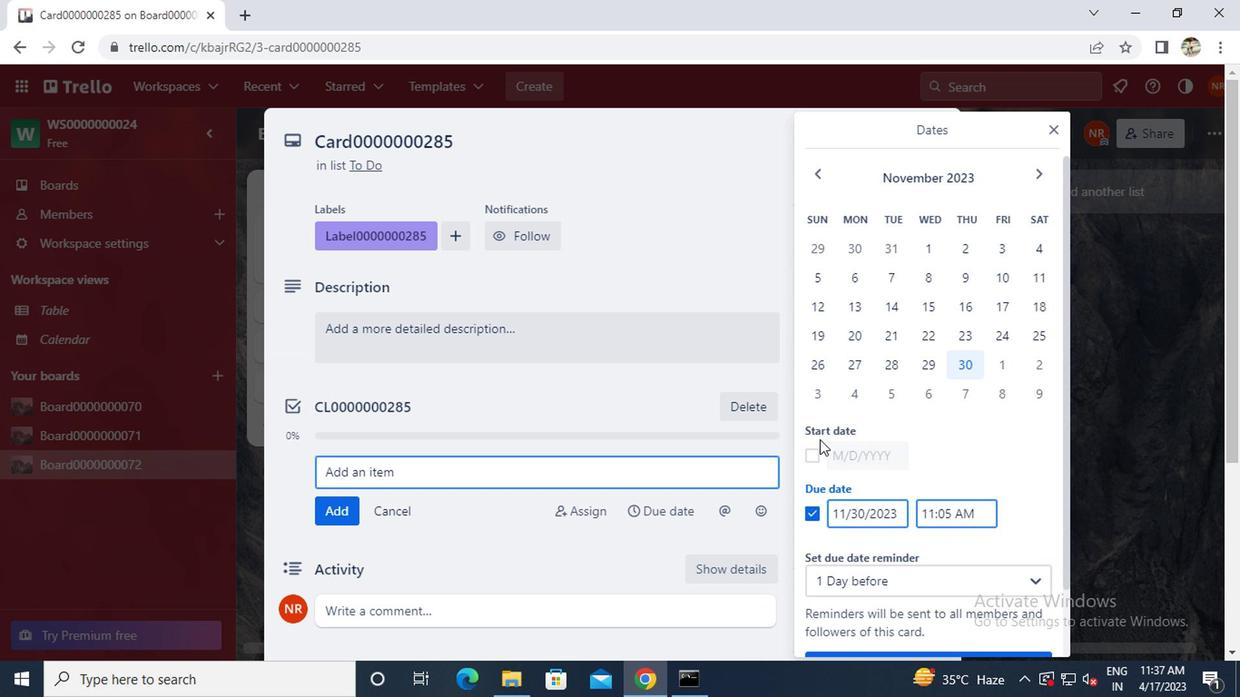 
Action: Mouse pressed left at (809, 456)
Screenshot: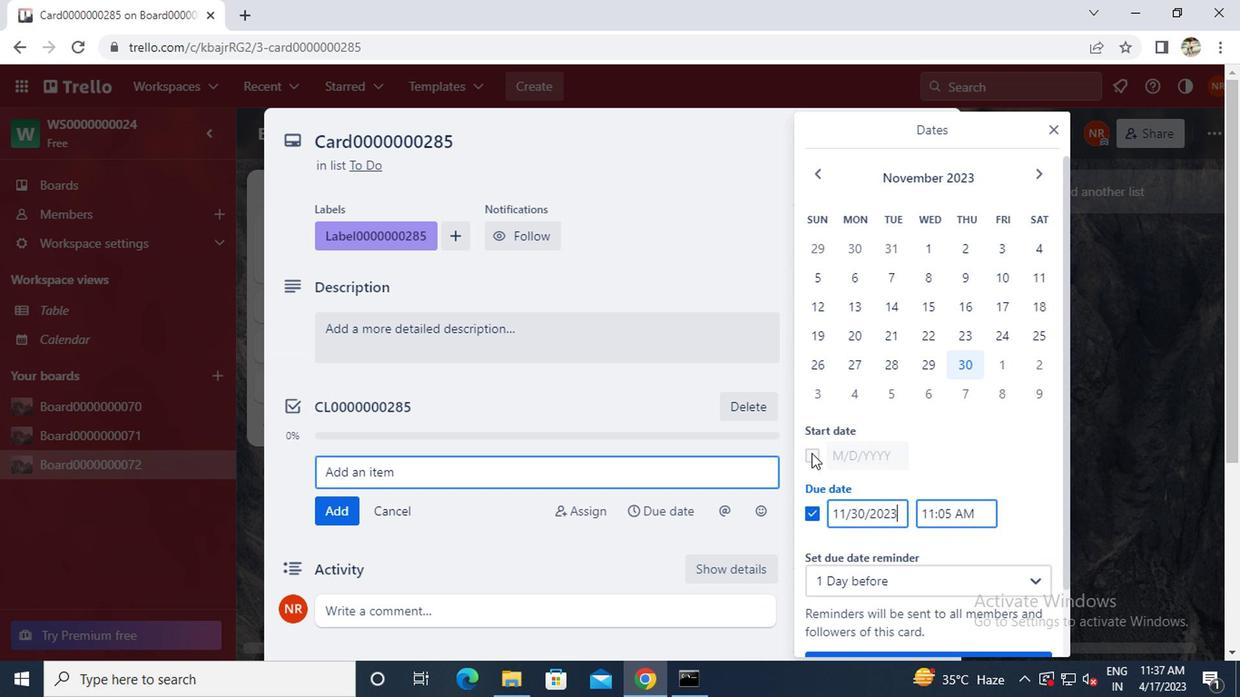 
Action: Mouse moved to (820, 173)
Screenshot: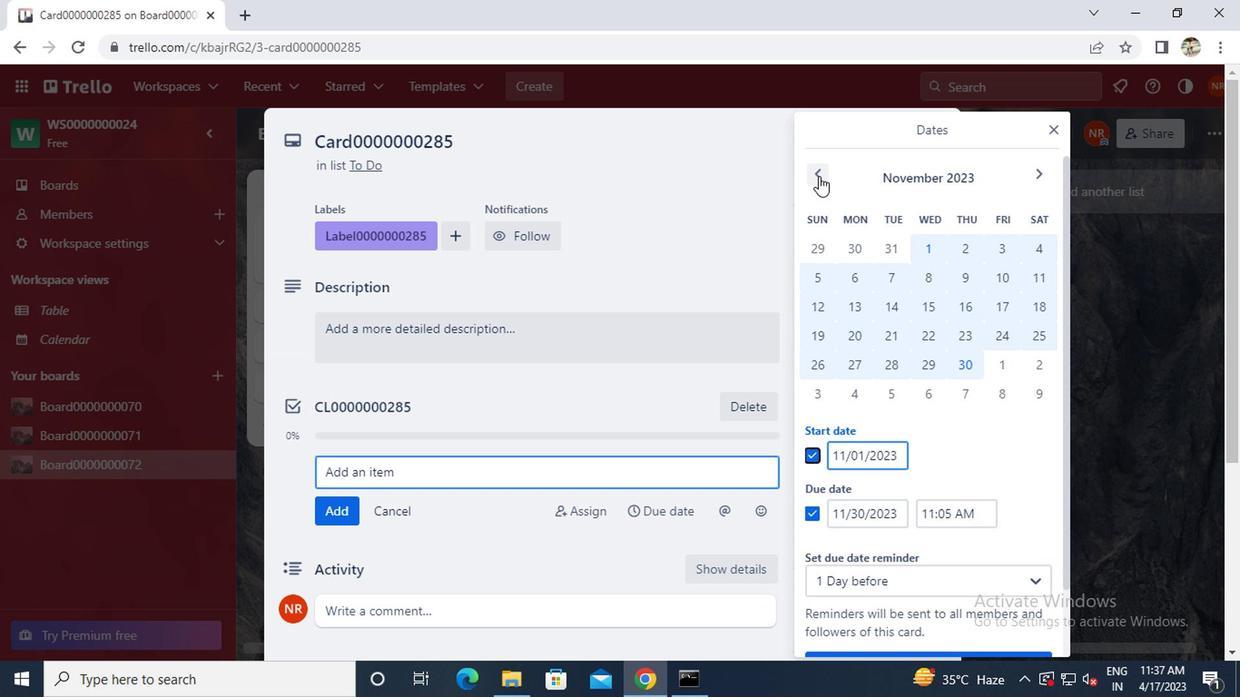 
Action: Mouse pressed left at (820, 173)
Screenshot: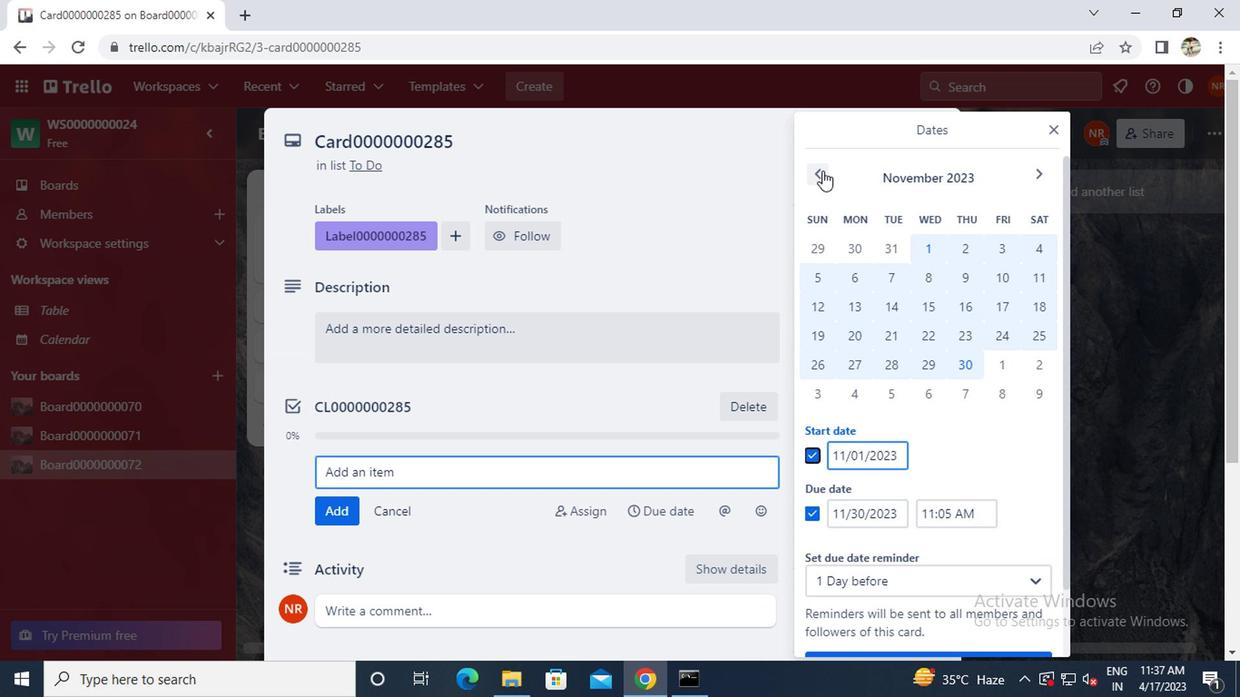 
Action: Mouse pressed left at (820, 173)
Screenshot: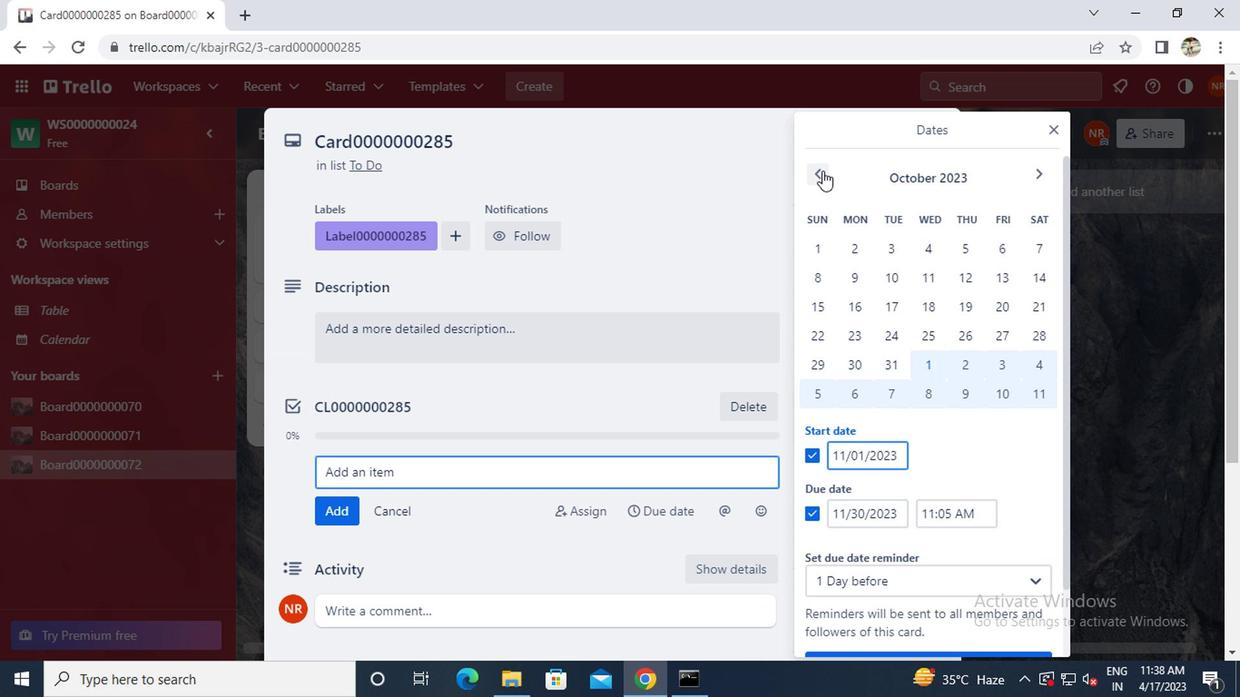 
Action: Mouse pressed left at (820, 173)
Screenshot: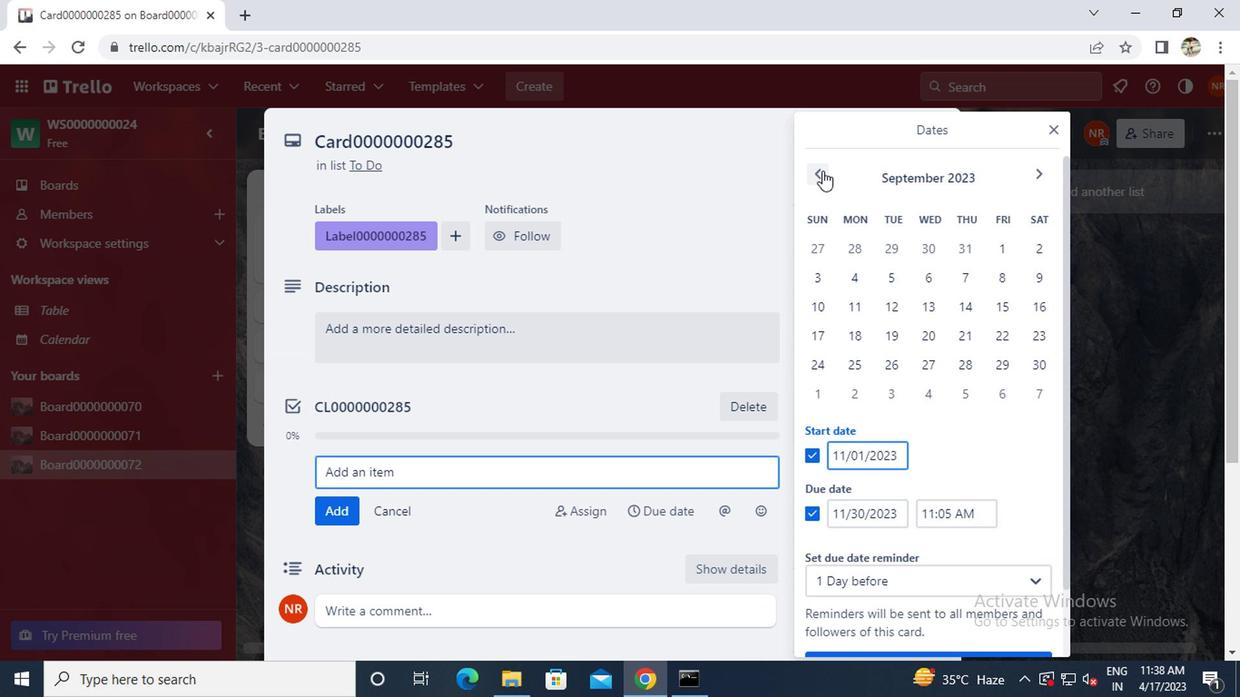 
Action: Mouse moved to (887, 250)
Screenshot: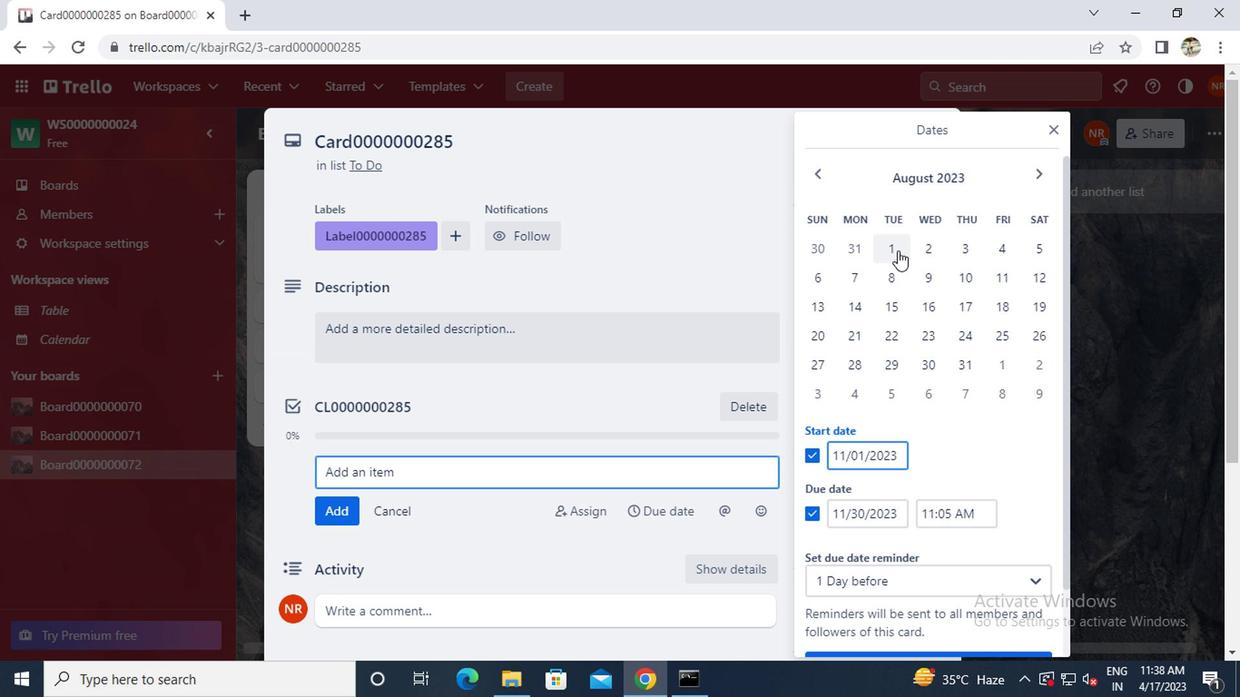 
Action: Mouse pressed left at (887, 250)
Screenshot: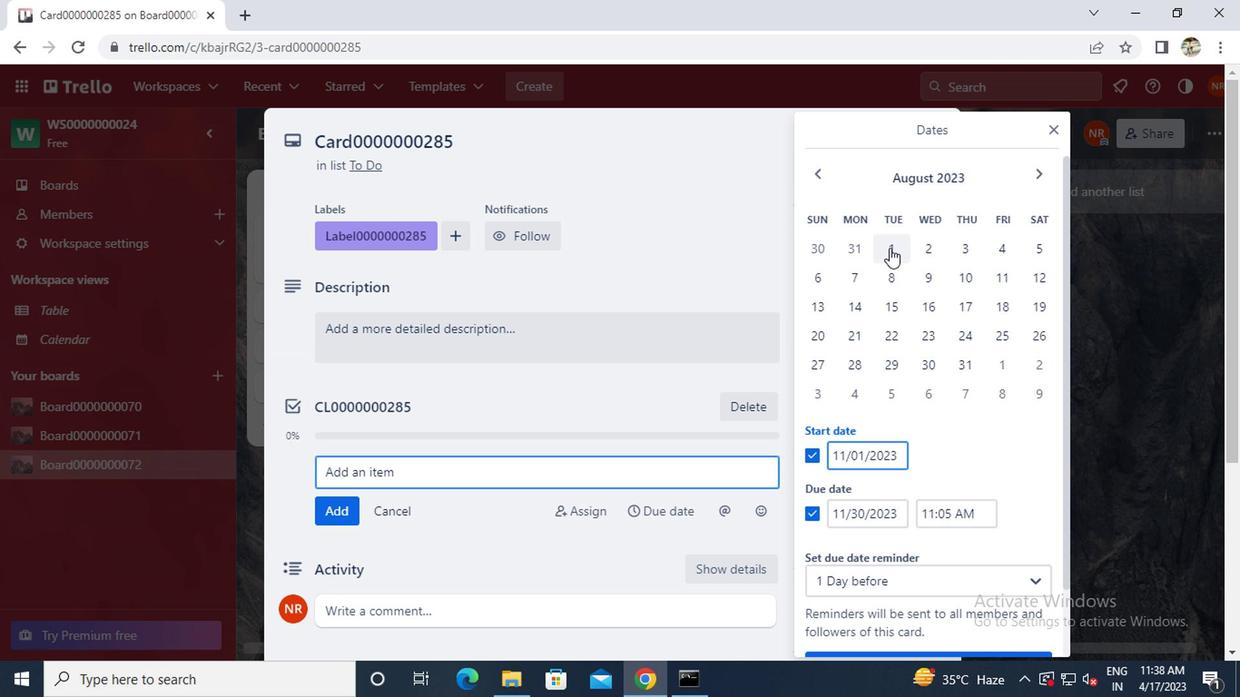 
Action: Mouse moved to (959, 365)
Screenshot: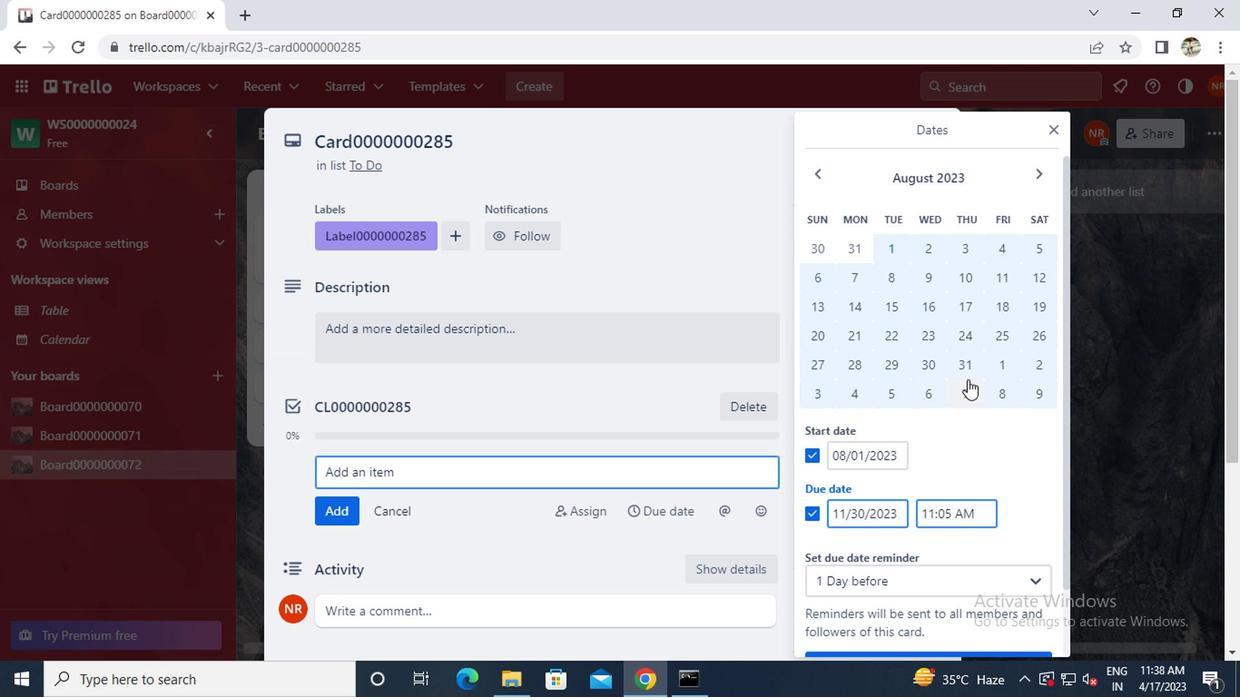 
Action: Mouse pressed left at (959, 365)
Screenshot: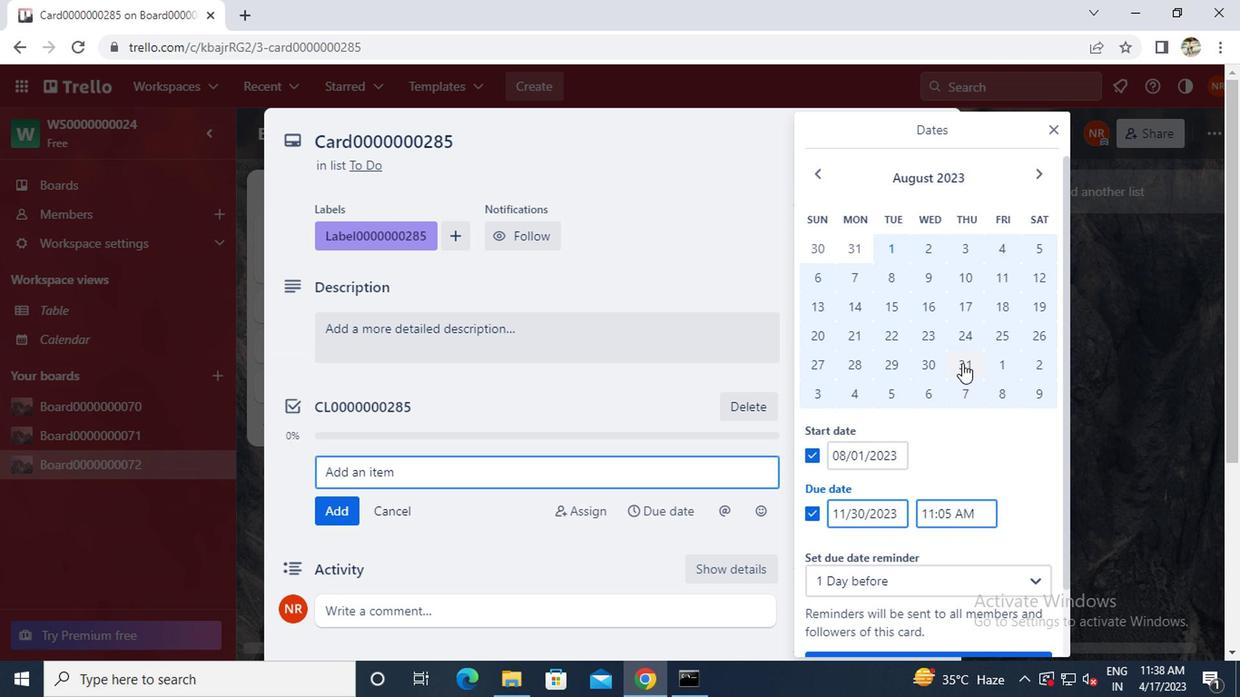
Action: Mouse moved to (960, 361)
Screenshot: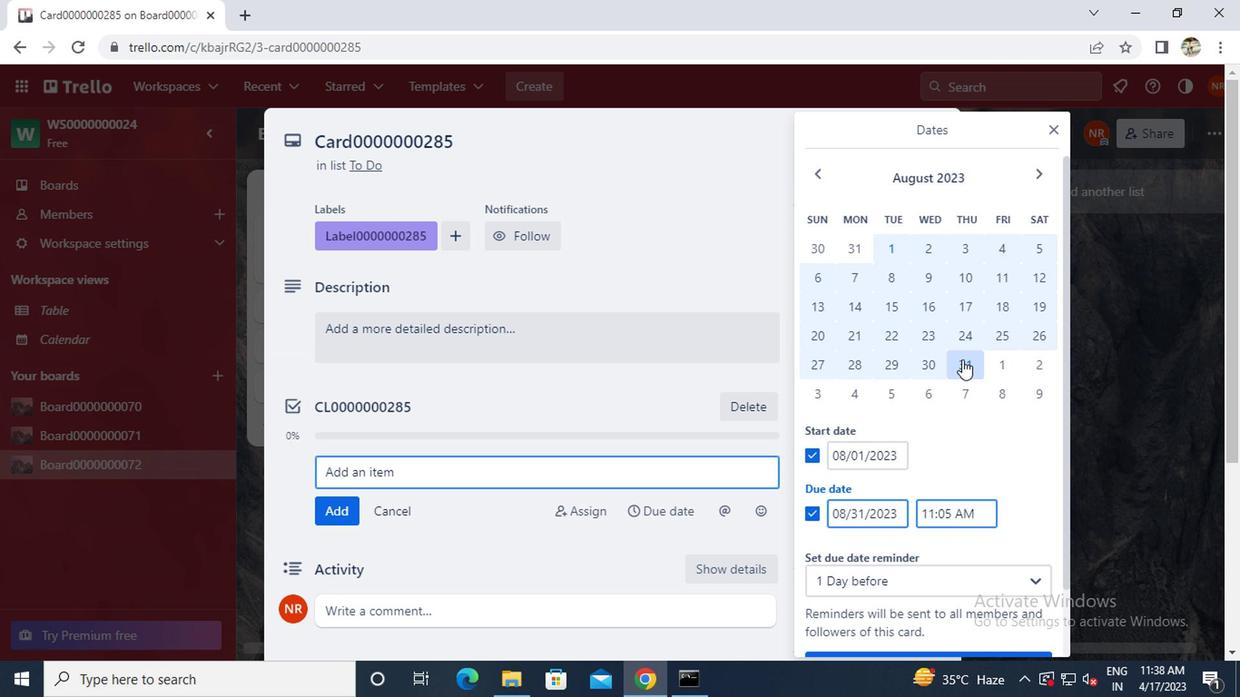 
Action: Mouse scrolled (960, 360) with delta (0, -1)
Screenshot: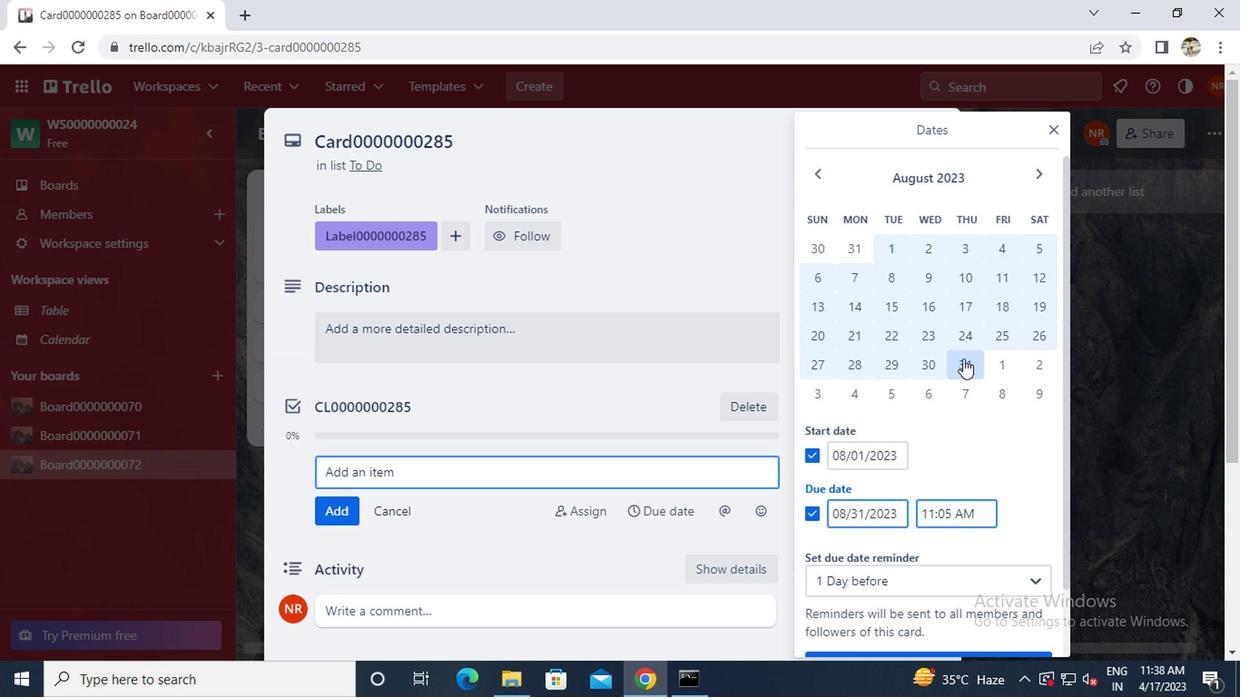 
Action: Mouse scrolled (960, 360) with delta (0, -1)
Screenshot: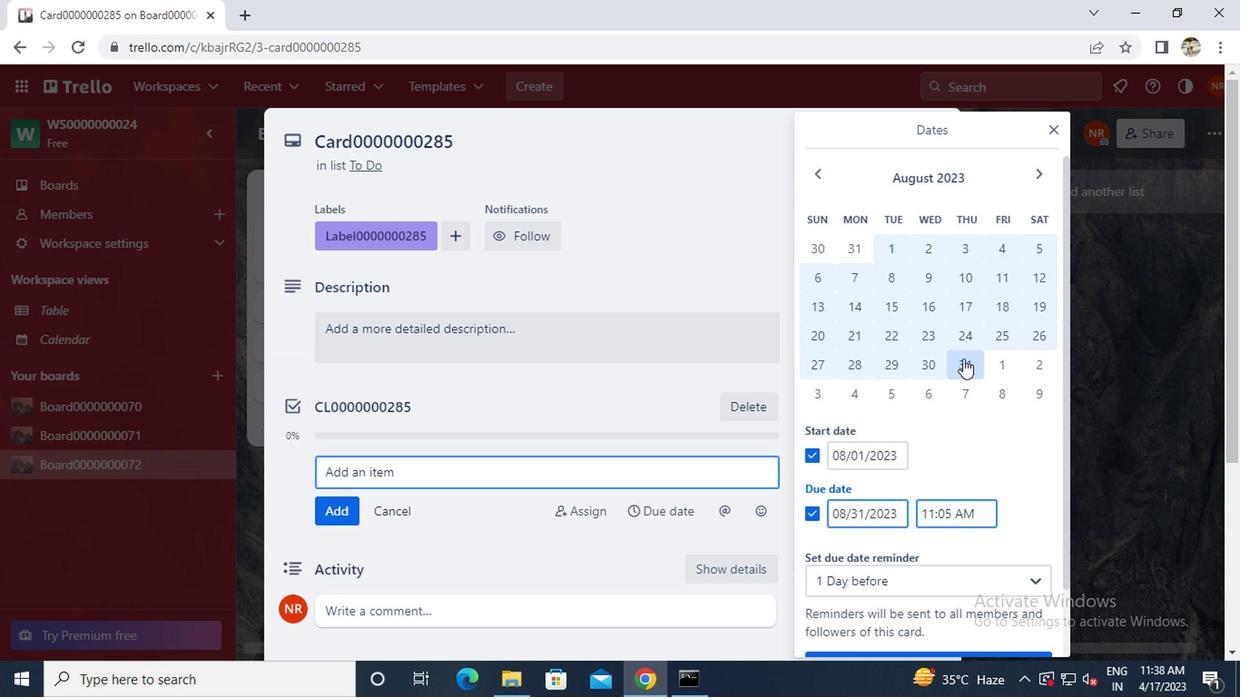 
Action: Mouse moved to (960, 362)
Screenshot: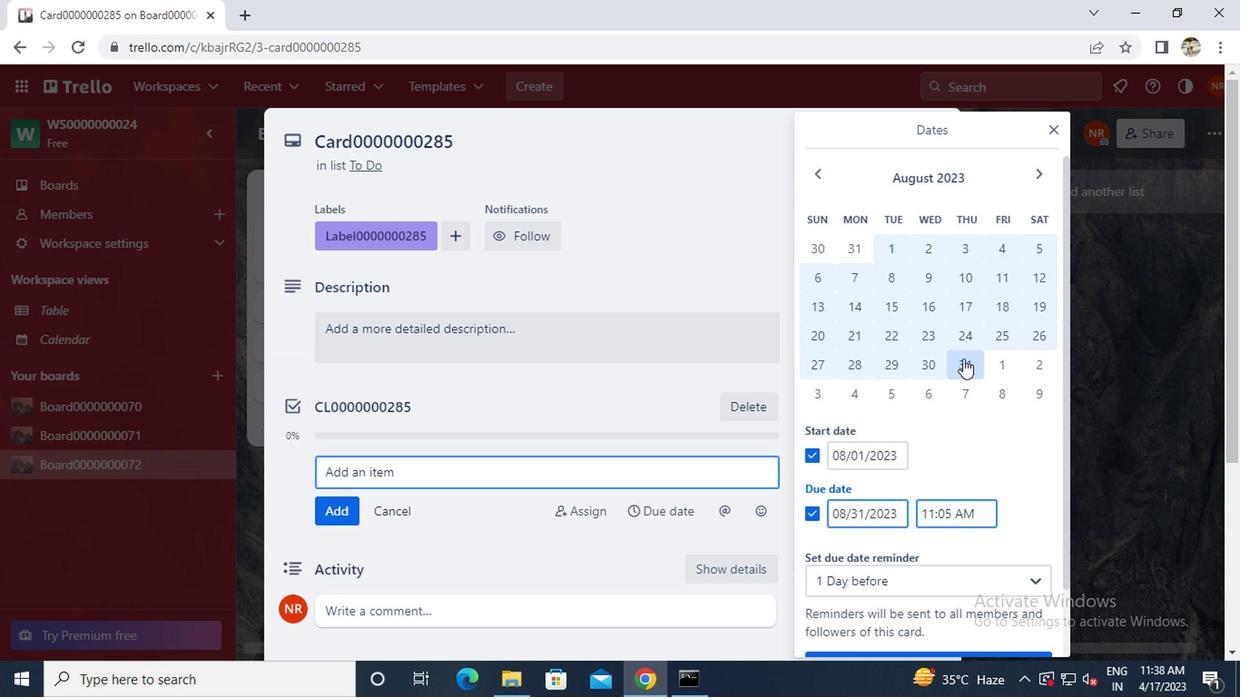 
Action: Mouse scrolled (960, 361) with delta (0, 0)
Screenshot: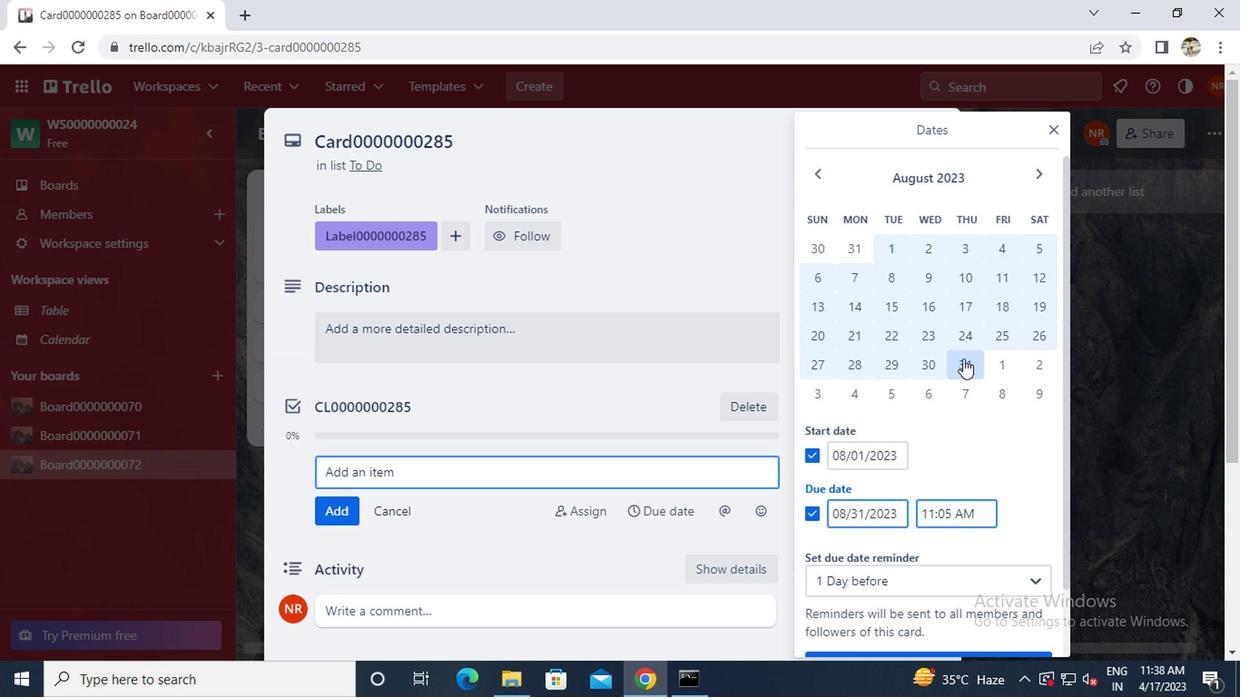 
Action: Mouse moved to (867, 592)
Screenshot: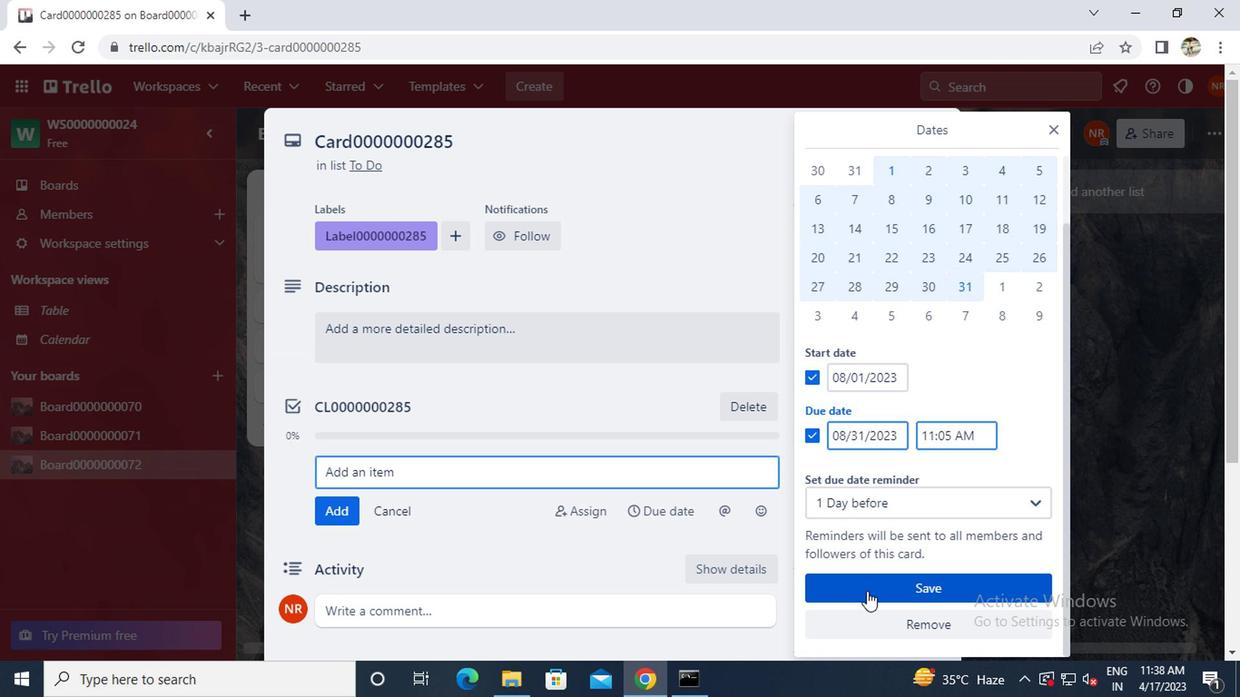 
Action: Mouse pressed left at (867, 592)
Screenshot: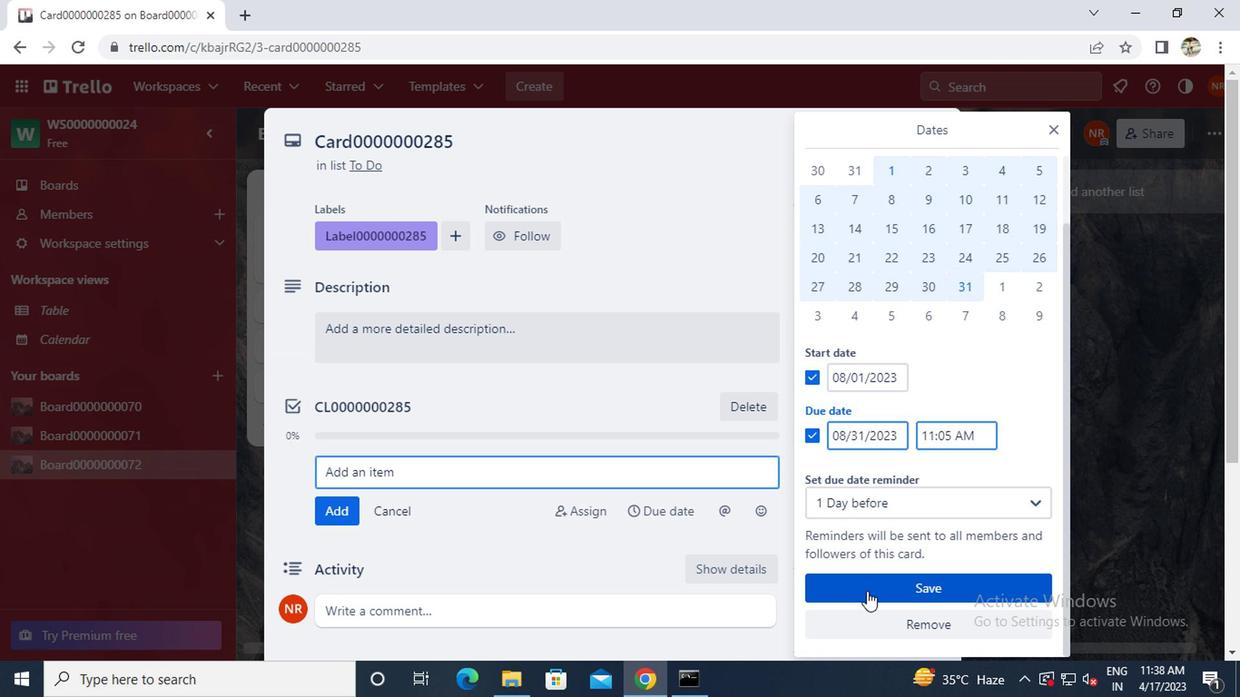 
Action: Mouse moved to (942, 127)
Screenshot: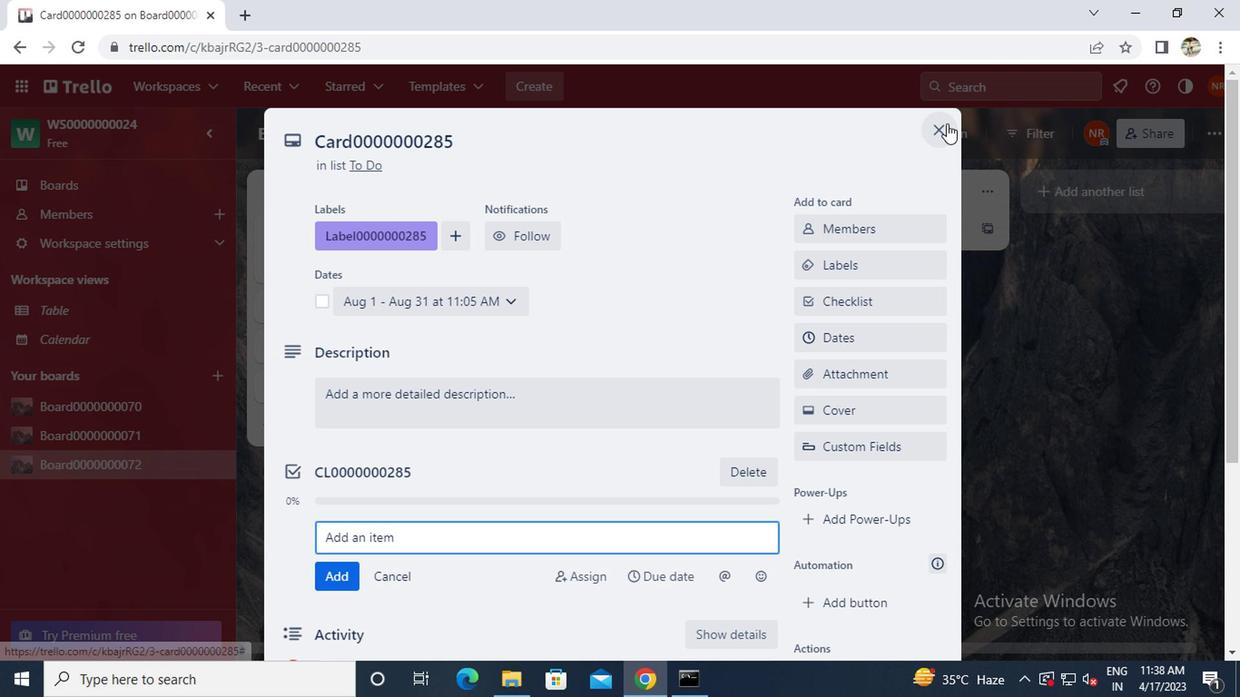 
Action: Mouse pressed left at (942, 127)
Screenshot: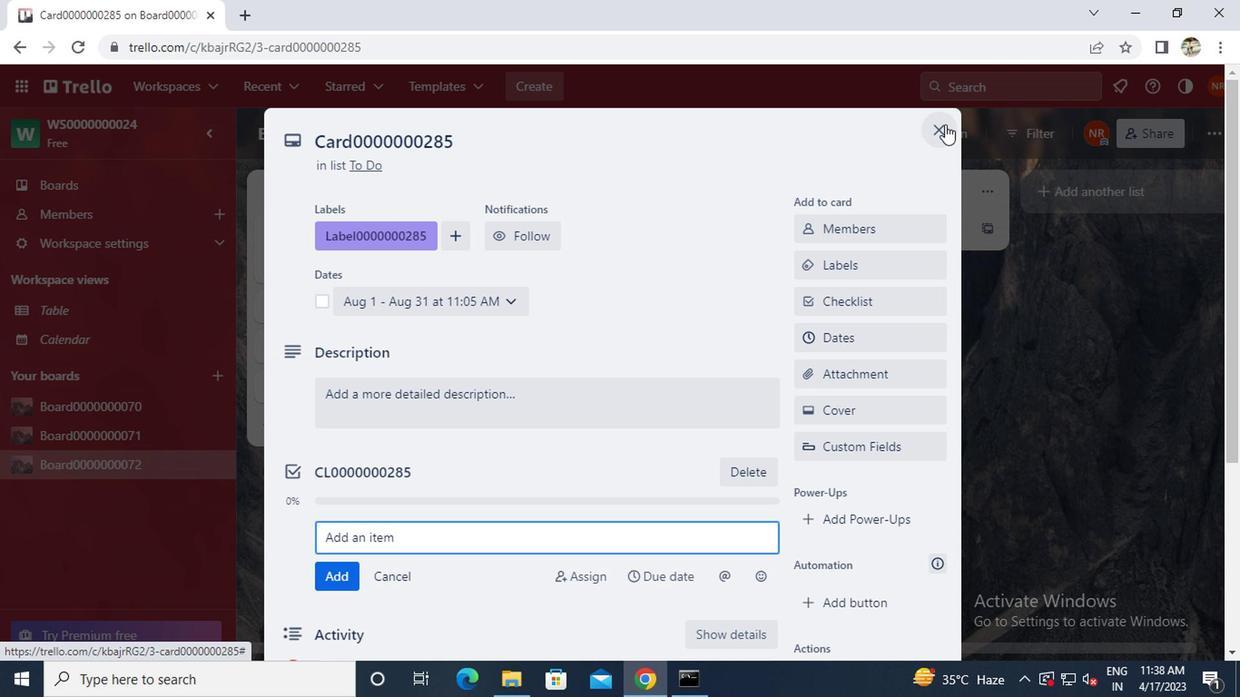 
Action: Mouse moved to (955, 119)
Screenshot: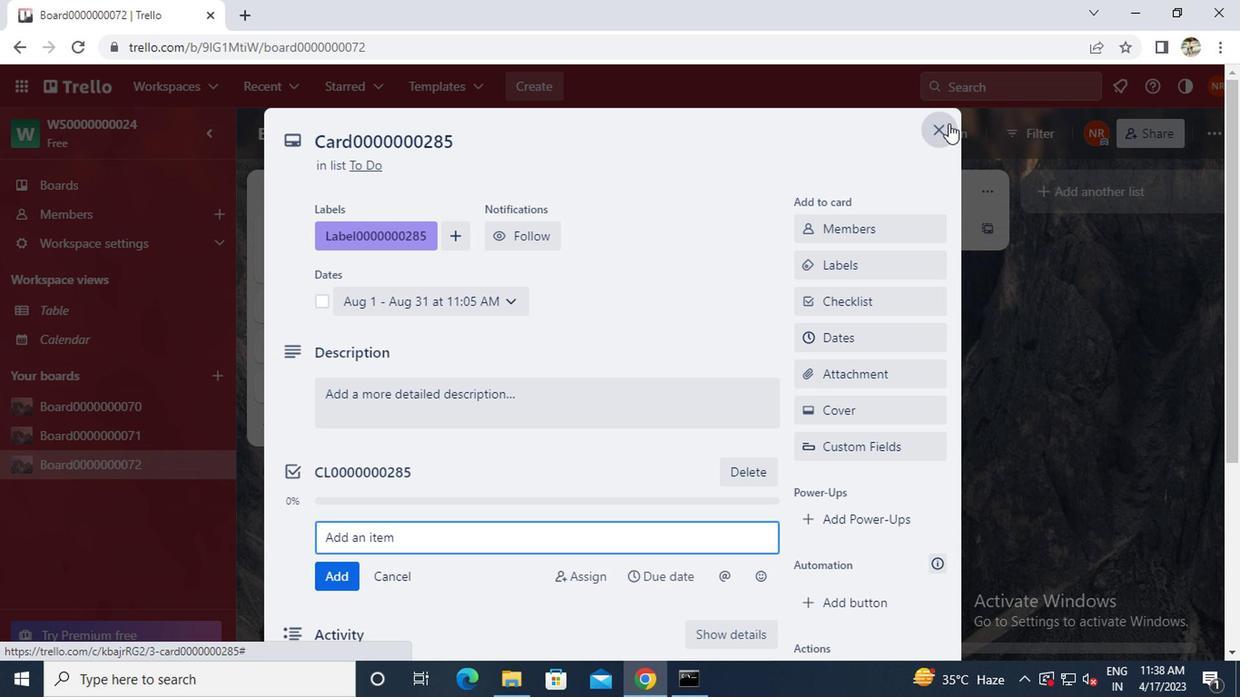 
